 Task: Search one way flight ticket for 1 adult, 5 children, 2 infants in seat and 1 infant on lap in first from Fort Smith: Fort Smith Regional Airport to Riverton: Central Wyoming Regional Airport (was Riverton Regional) on 5-4-2023. Choice of flights is JetBlue. Number of bags: 2 carry on bags and 6 checked bags. Price is upto 106000. Outbound departure time preference is 6:45.
Action: Mouse moved to (285, 243)
Screenshot: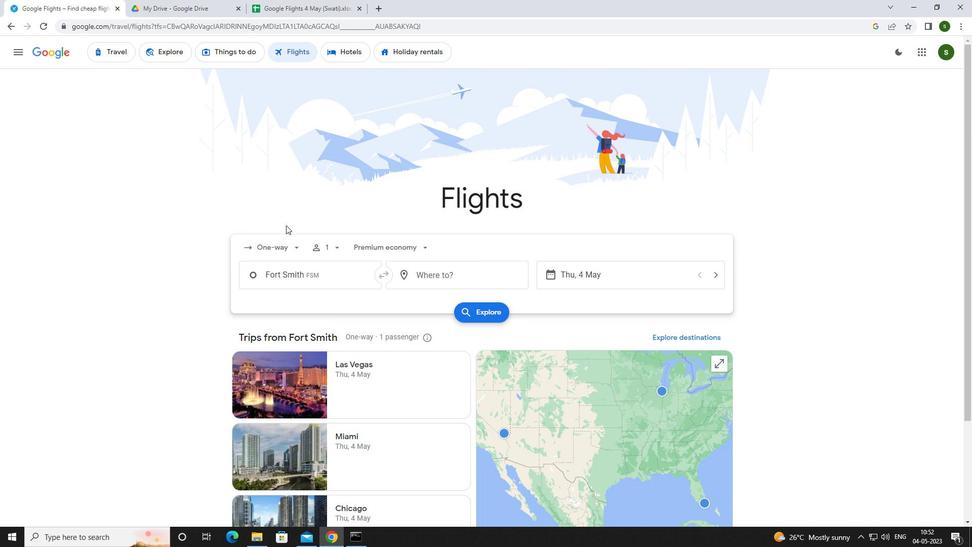 
Action: Mouse pressed left at (285, 243)
Screenshot: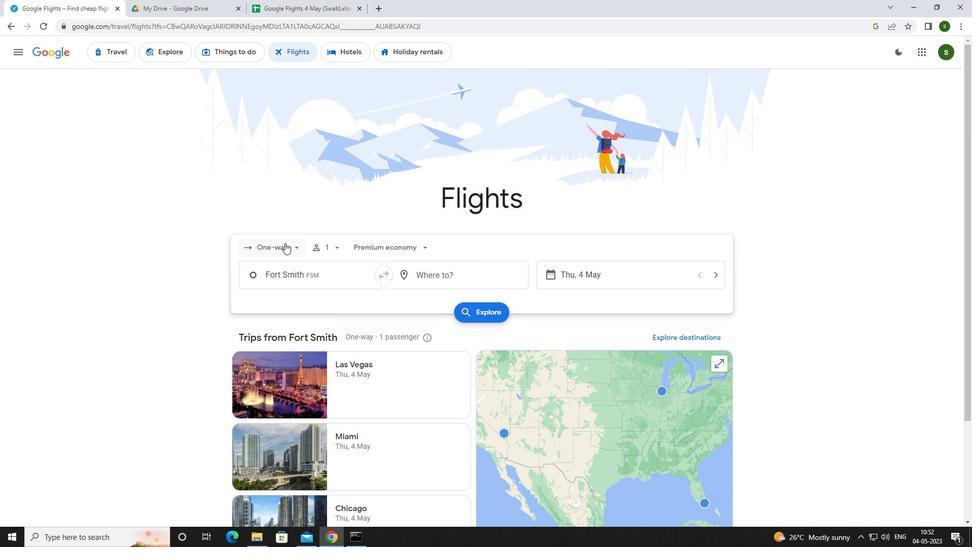 
Action: Mouse moved to (294, 298)
Screenshot: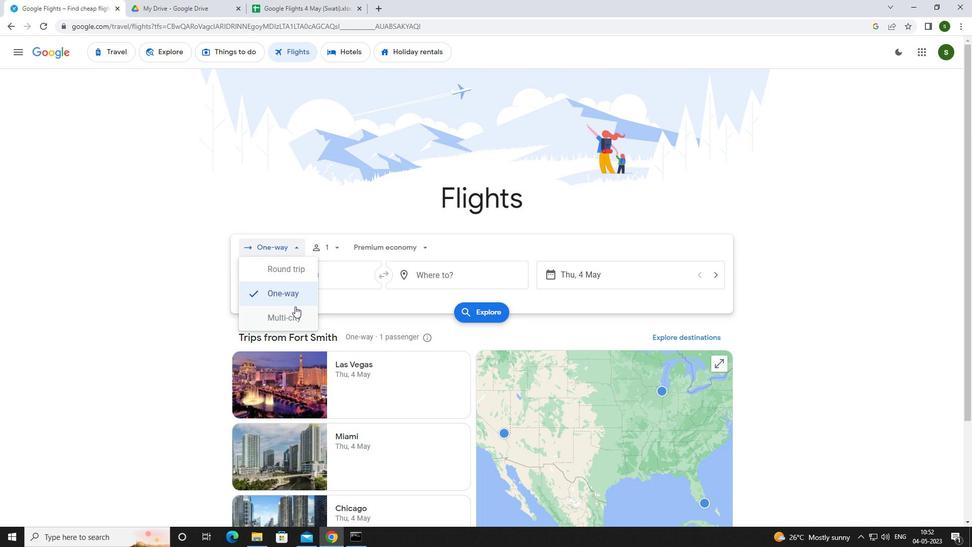 
Action: Mouse pressed left at (294, 298)
Screenshot: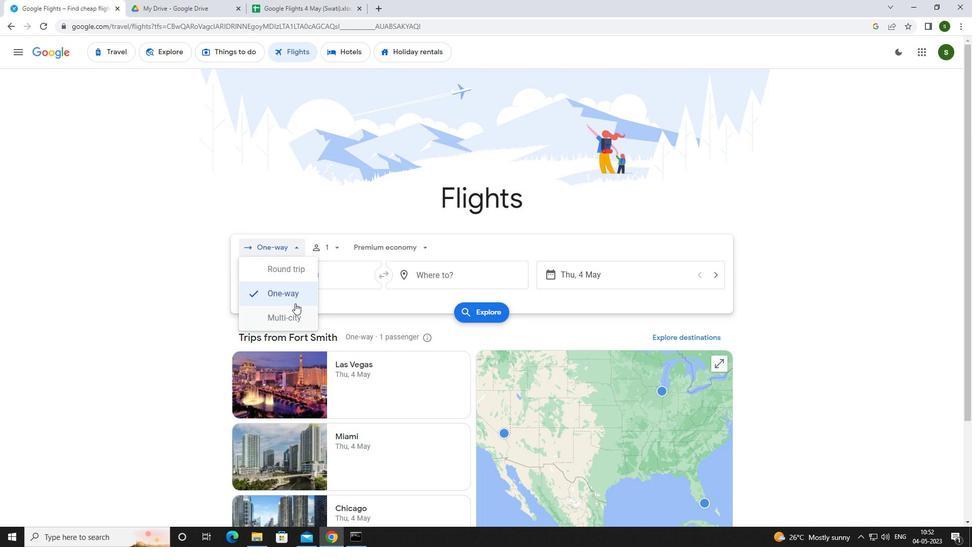
Action: Mouse moved to (335, 242)
Screenshot: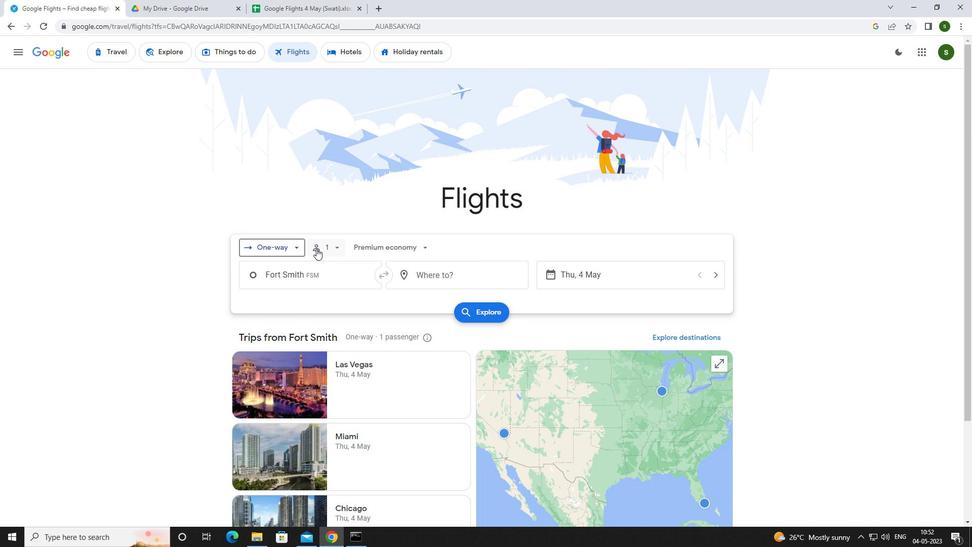 
Action: Mouse pressed left at (335, 242)
Screenshot: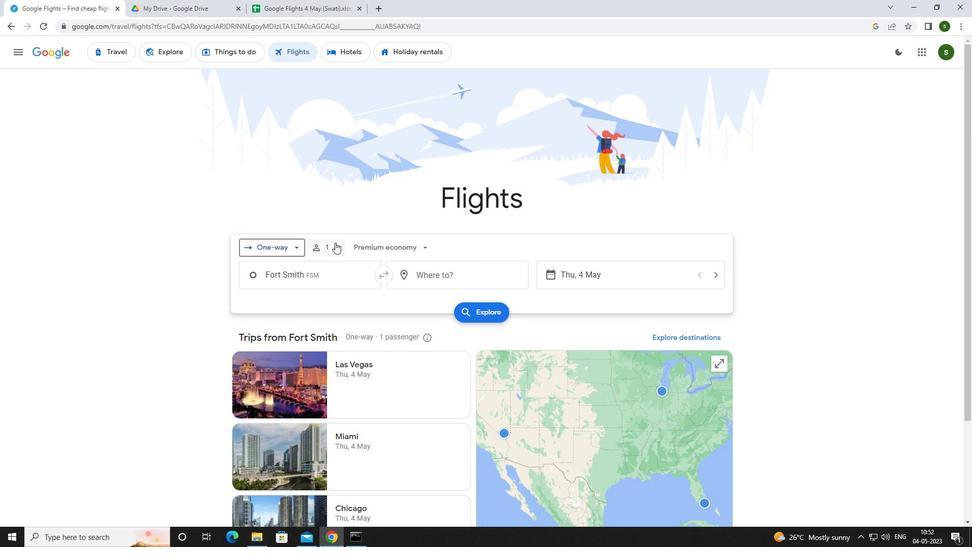 
Action: Mouse moved to (412, 302)
Screenshot: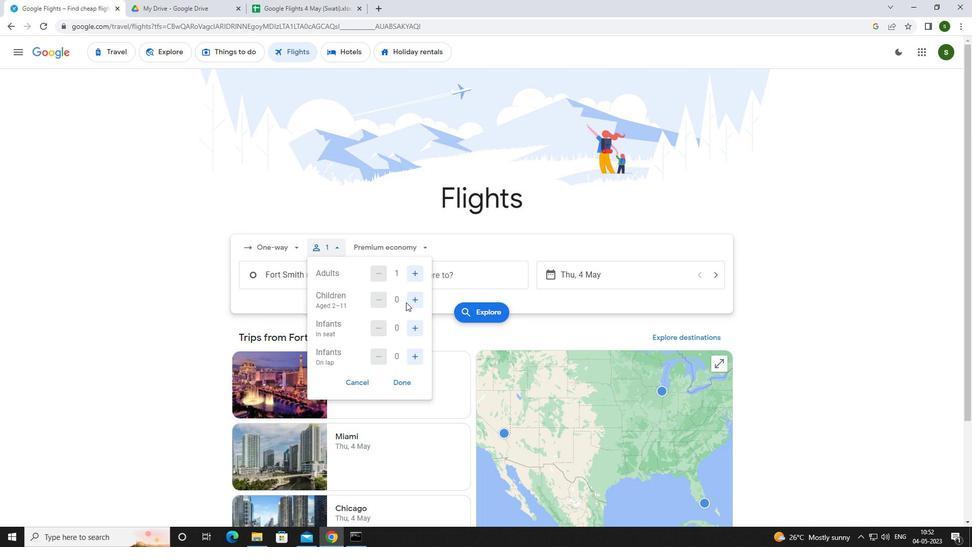 
Action: Mouse pressed left at (412, 302)
Screenshot: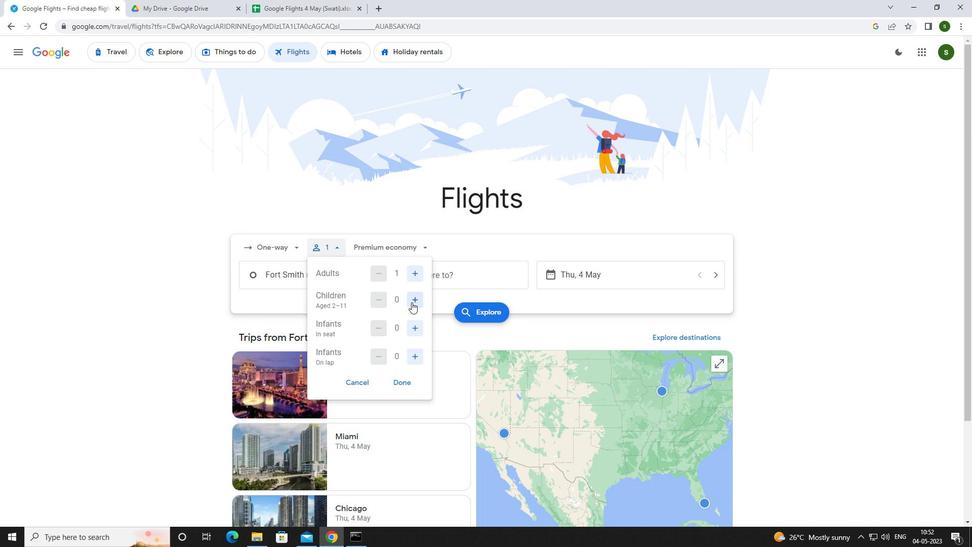
Action: Mouse pressed left at (412, 302)
Screenshot: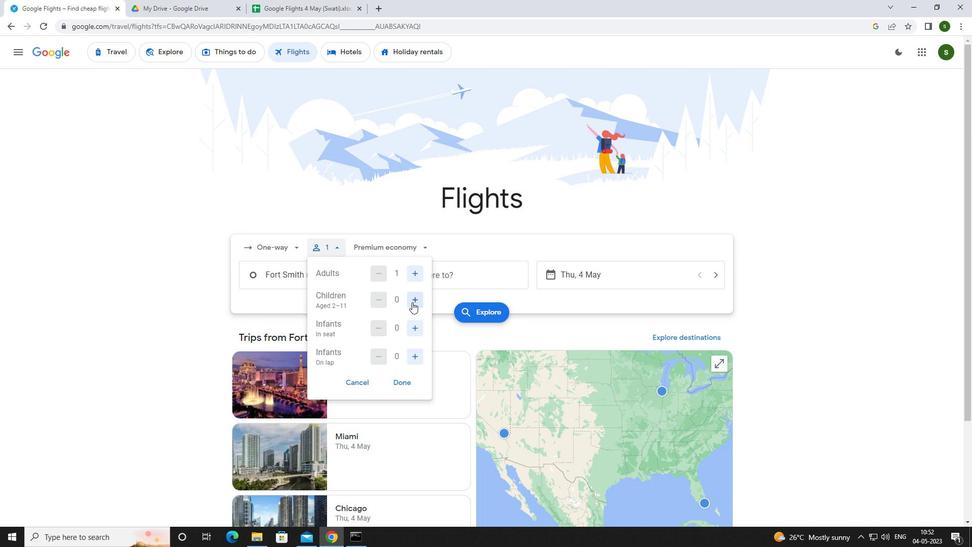 
Action: Mouse pressed left at (412, 302)
Screenshot: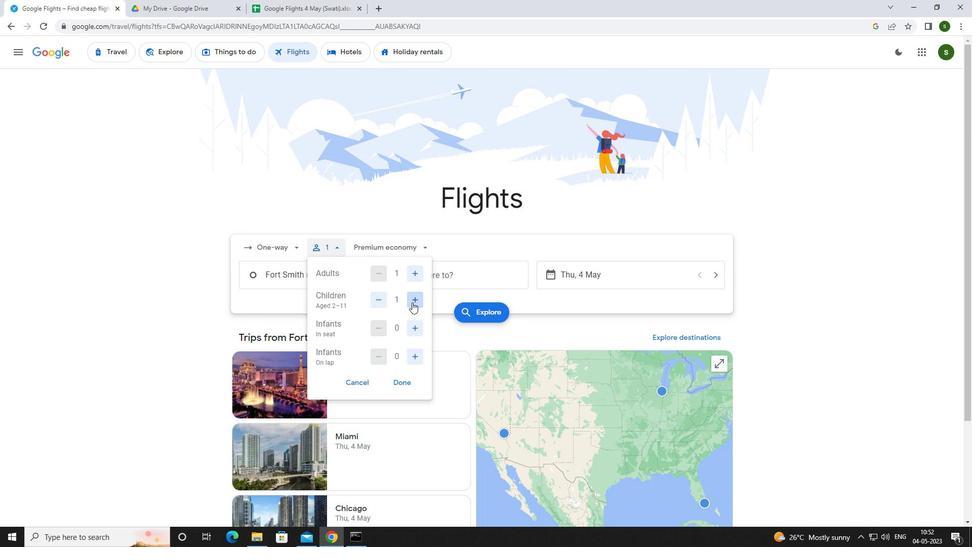 
Action: Mouse pressed left at (412, 302)
Screenshot: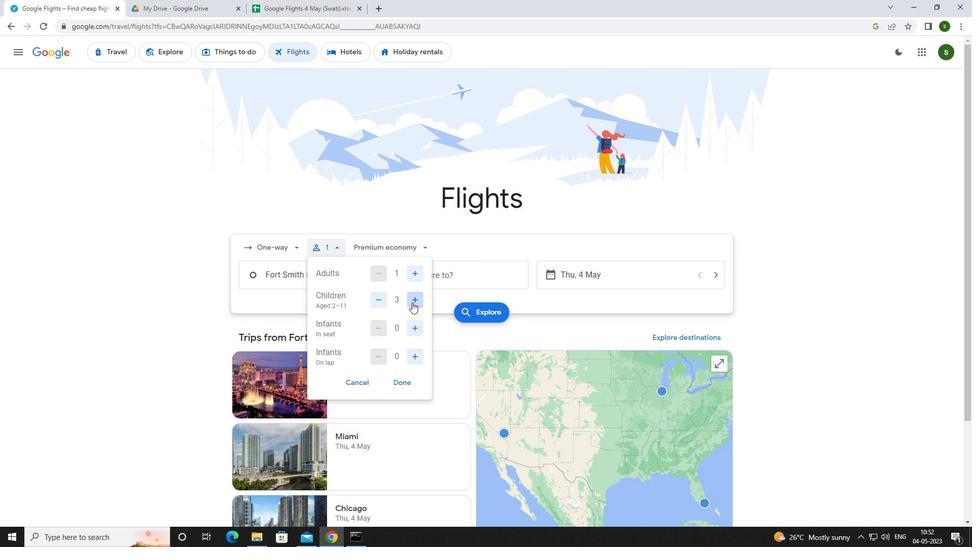 
Action: Mouse pressed left at (412, 302)
Screenshot: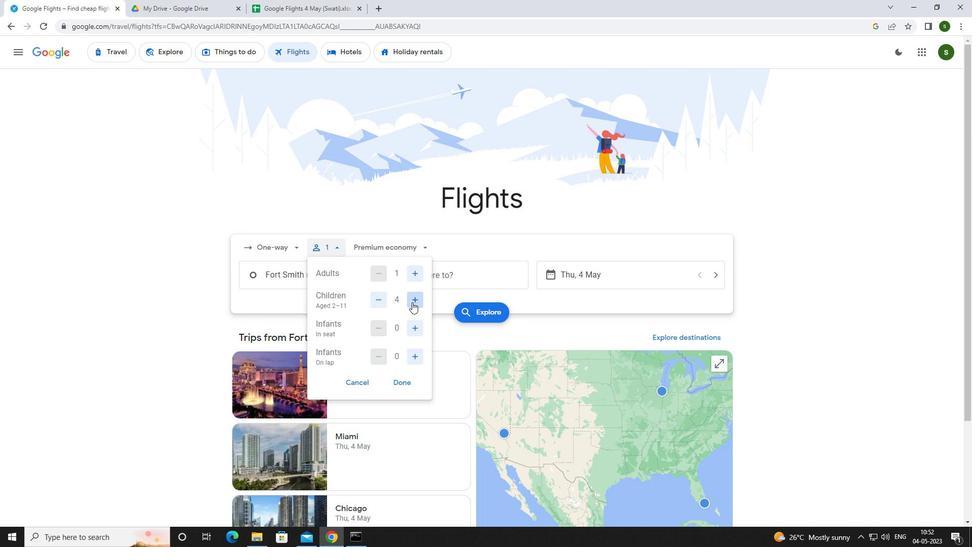 
Action: Mouse moved to (416, 327)
Screenshot: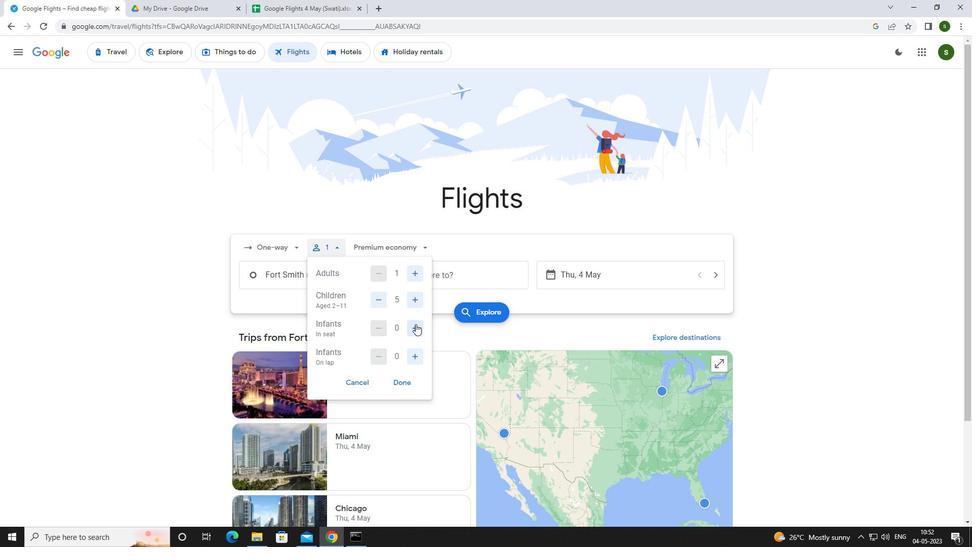 
Action: Mouse pressed left at (416, 327)
Screenshot: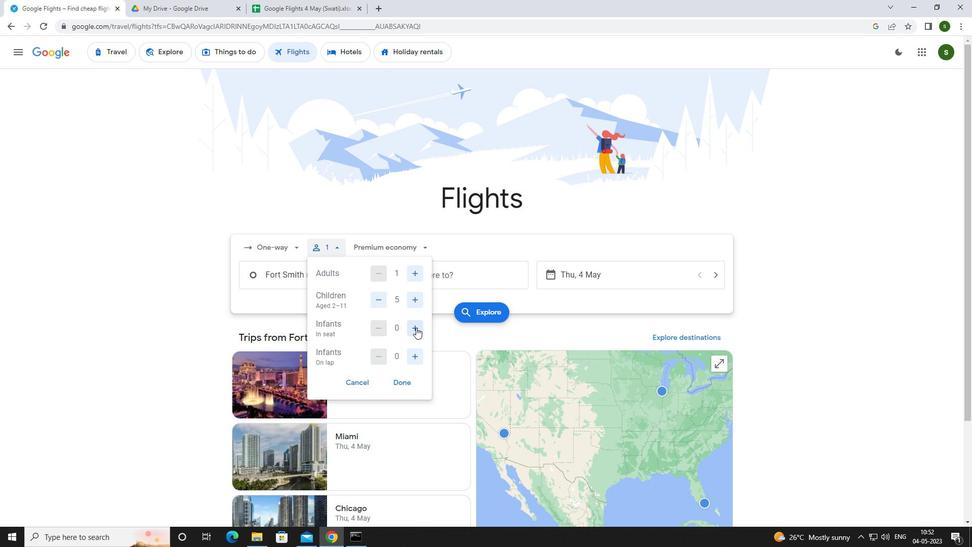 
Action: Mouse moved to (415, 353)
Screenshot: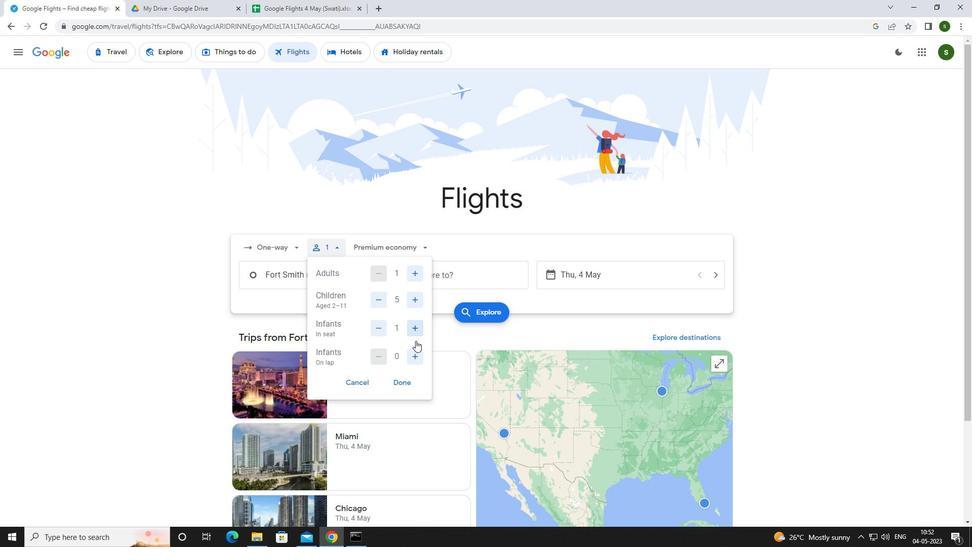
Action: Mouse pressed left at (415, 353)
Screenshot: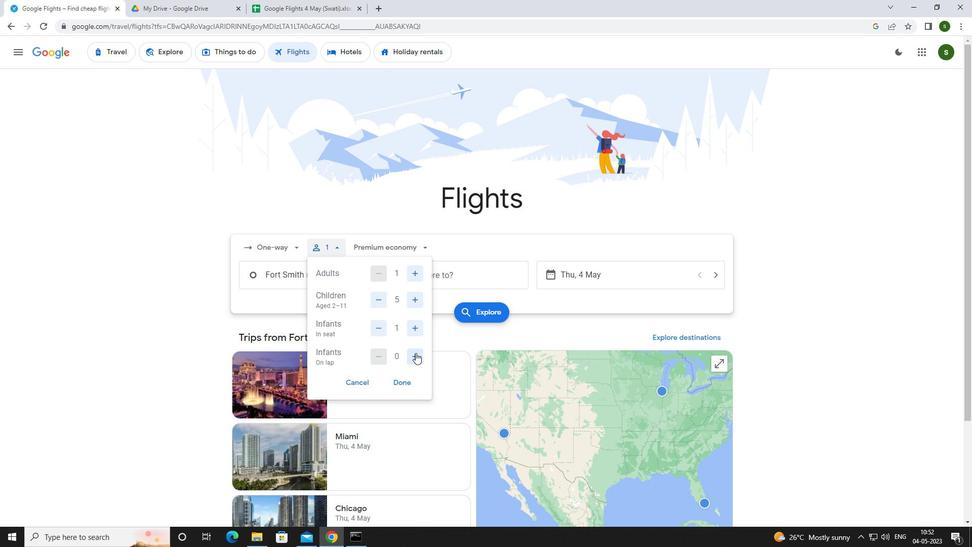 
Action: Mouse moved to (403, 246)
Screenshot: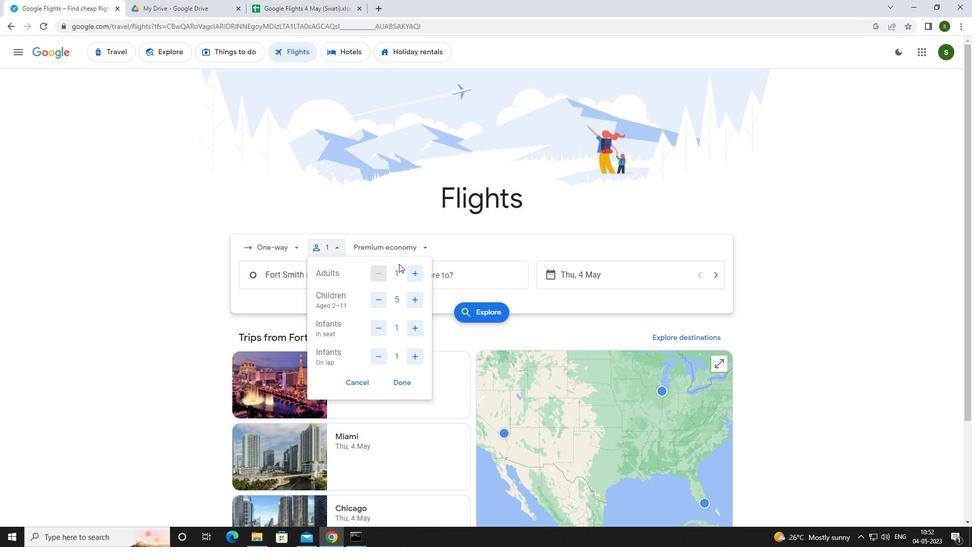 
Action: Mouse pressed left at (403, 246)
Screenshot: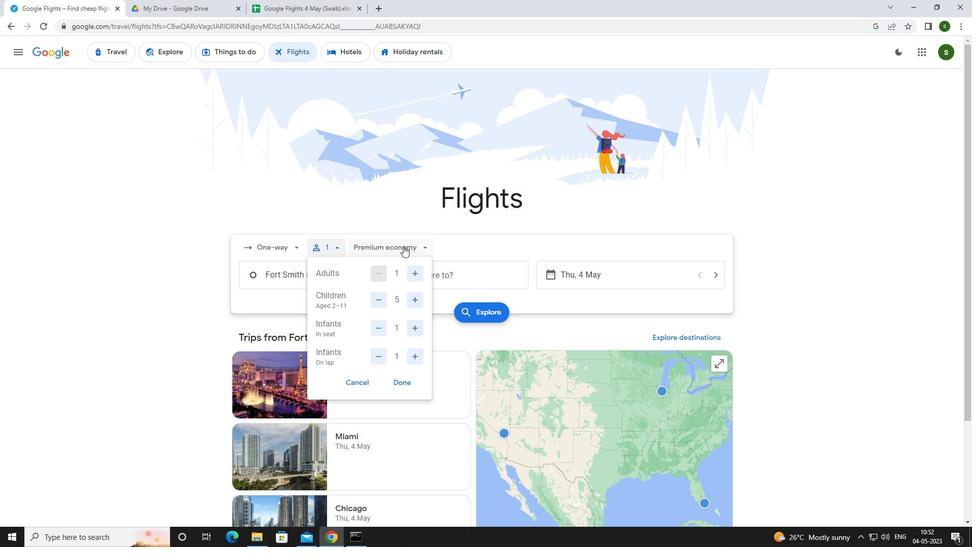 
Action: Mouse moved to (401, 340)
Screenshot: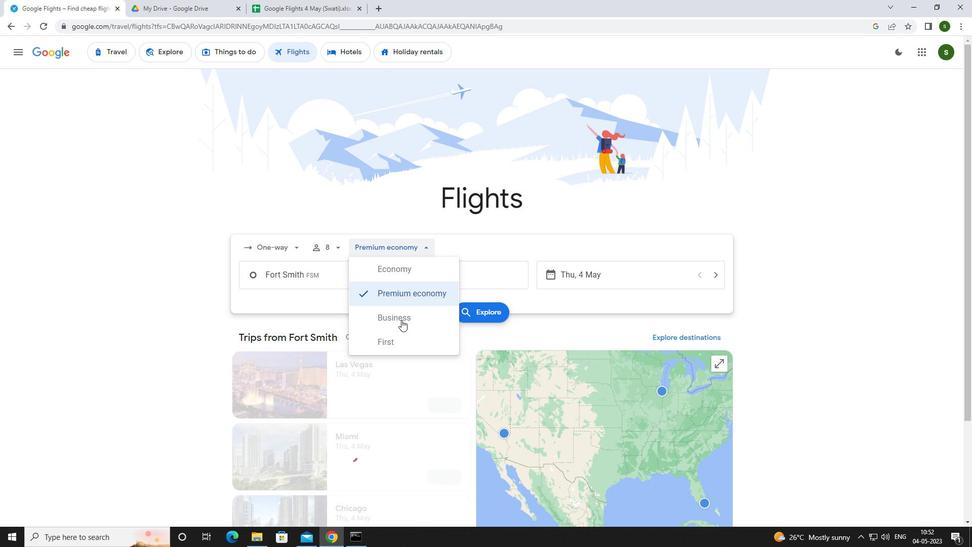 
Action: Mouse pressed left at (401, 340)
Screenshot: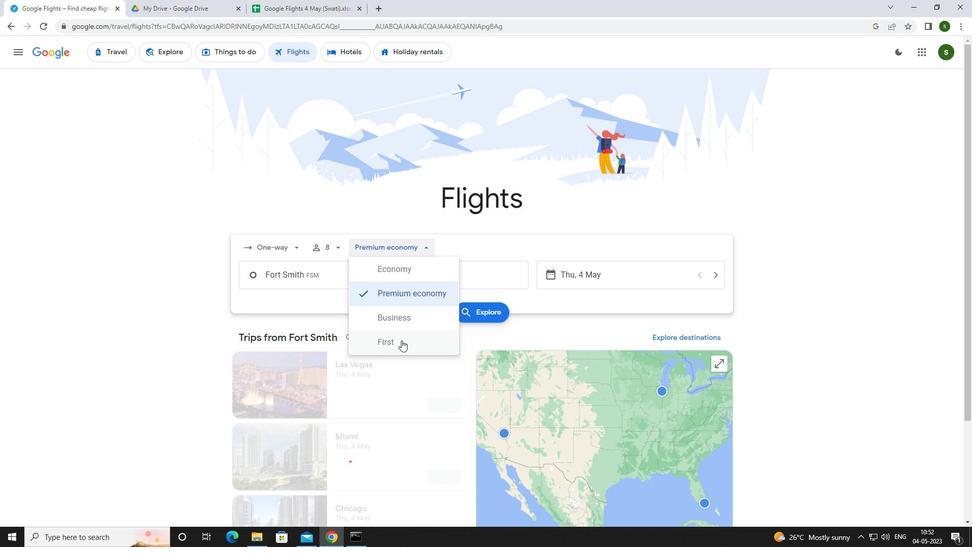 
Action: Mouse moved to (352, 280)
Screenshot: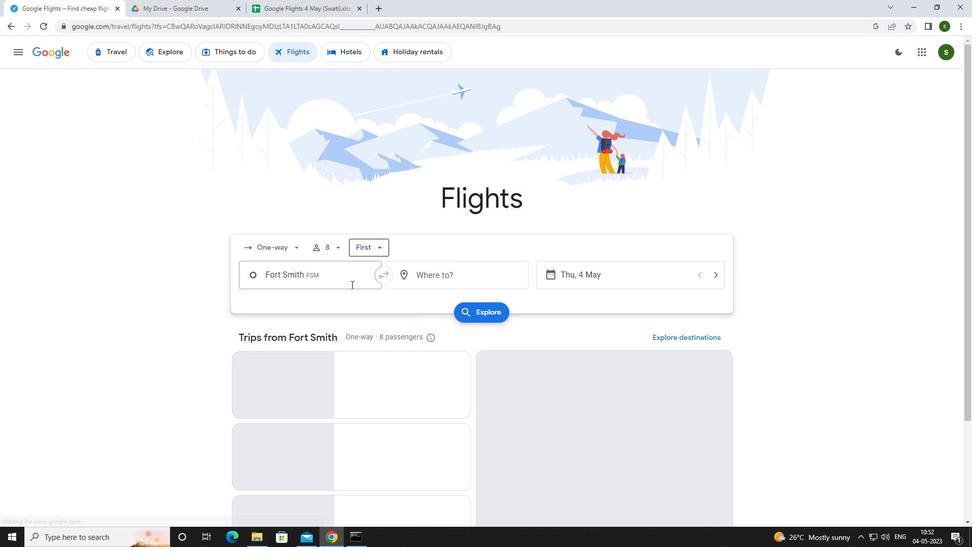 
Action: Mouse pressed left at (352, 280)
Screenshot: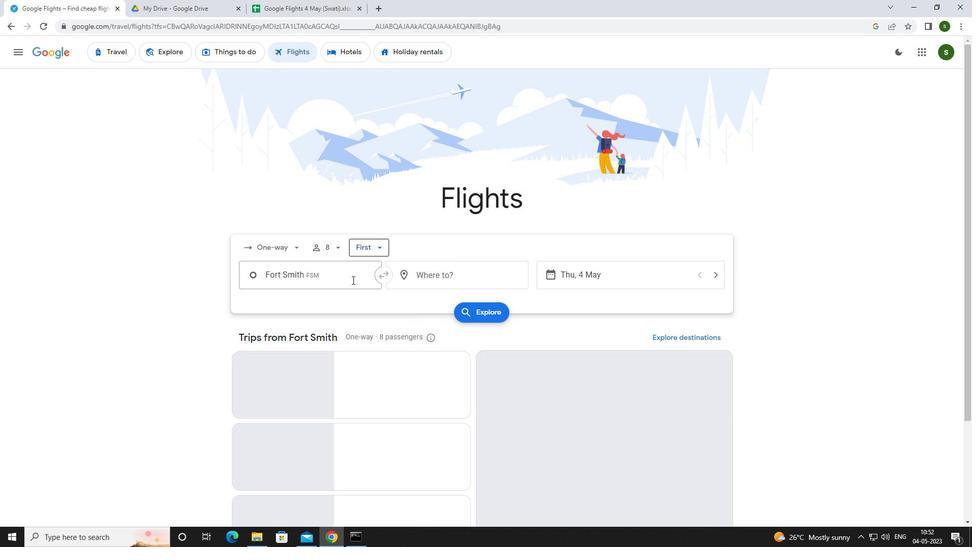 
Action: Mouse moved to (352, 277)
Screenshot: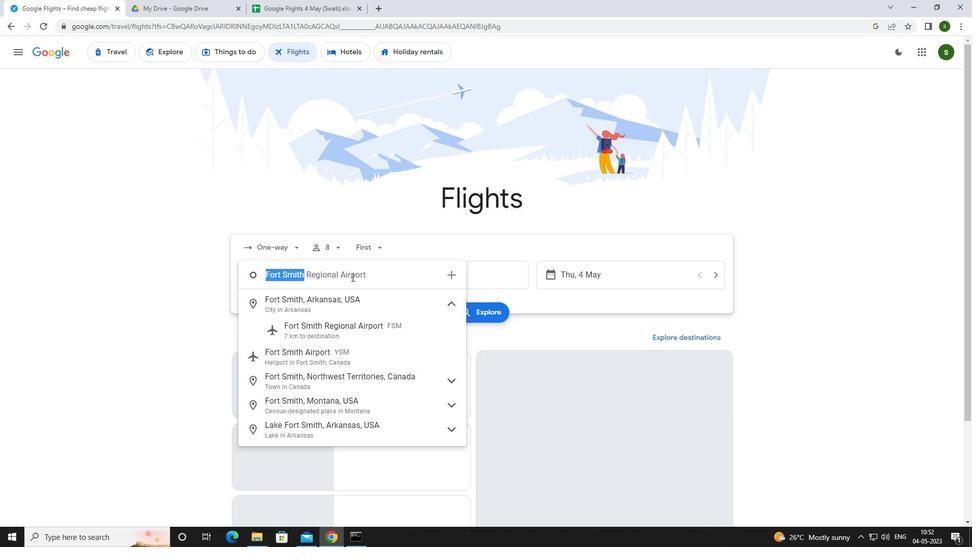 
Action: Key pressed <Key.caps_lock>f<Key.caps_lock>ort<Key.space><Key.caps_lock>s<Key.caps_lock>m
Screenshot: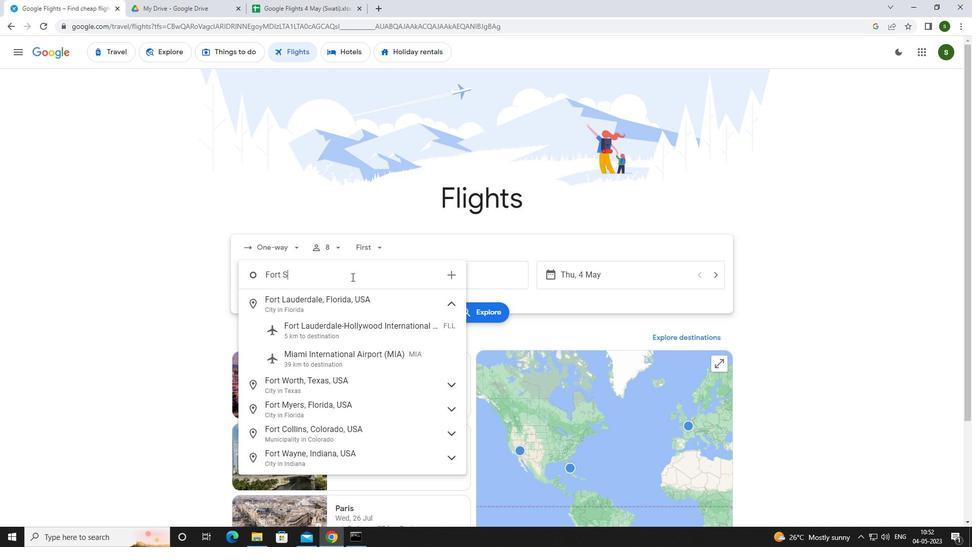 
Action: Mouse moved to (352, 326)
Screenshot: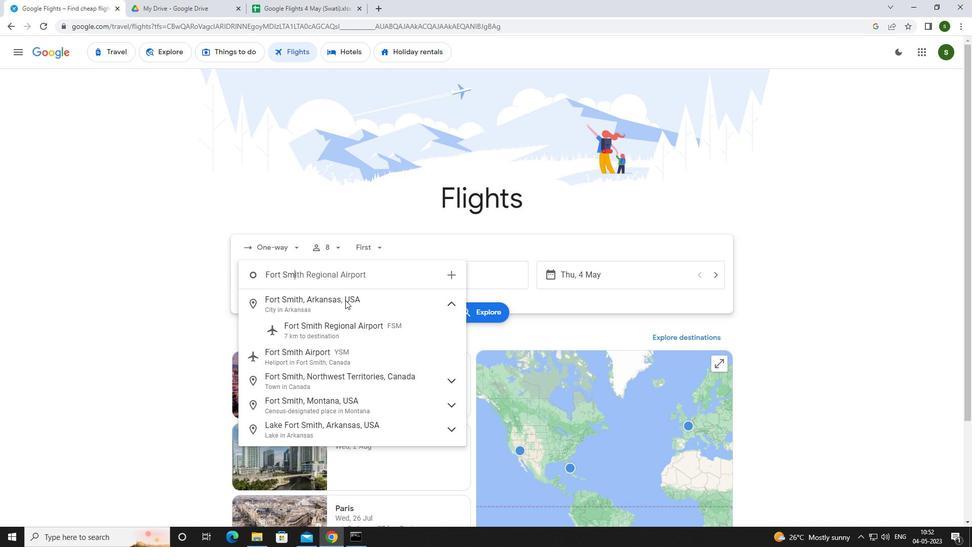 
Action: Mouse pressed left at (352, 326)
Screenshot: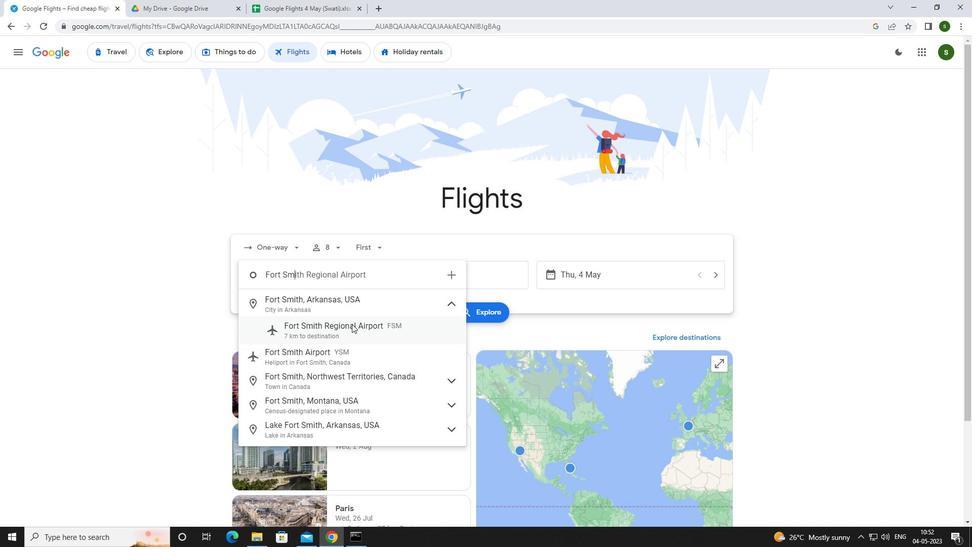 
Action: Mouse moved to (465, 279)
Screenshot: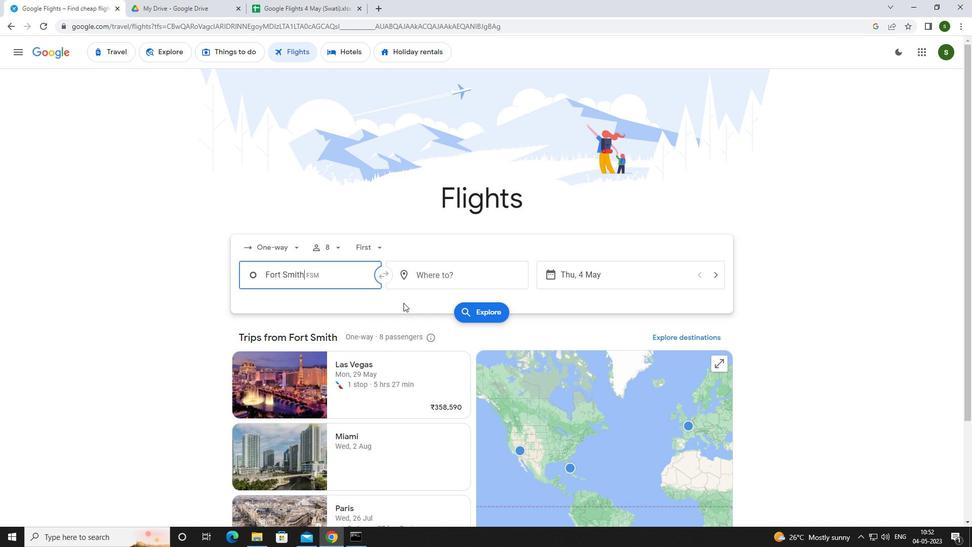
Action: Mouse pressed left at (465, 279)
Screenshot: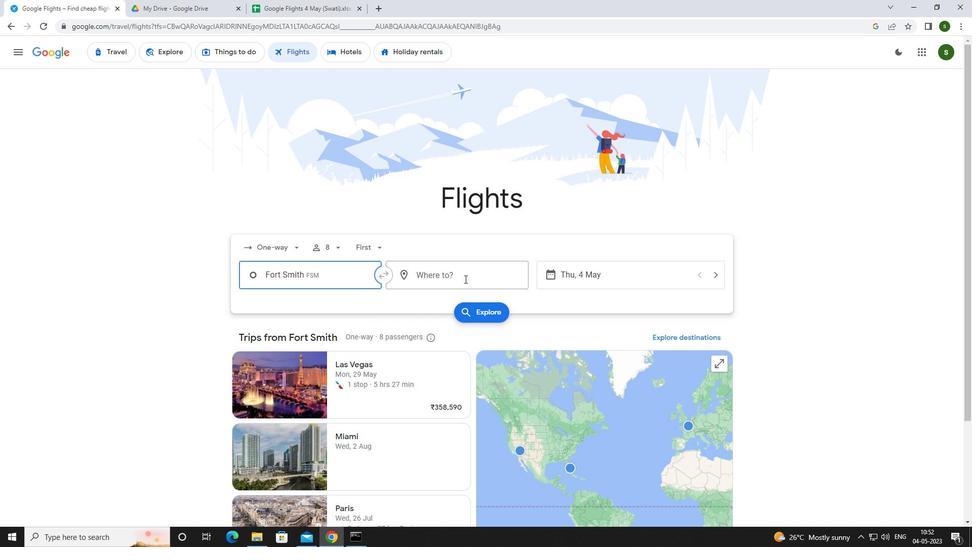 
Action: Mouse moved to (442, 286)
Screenshot: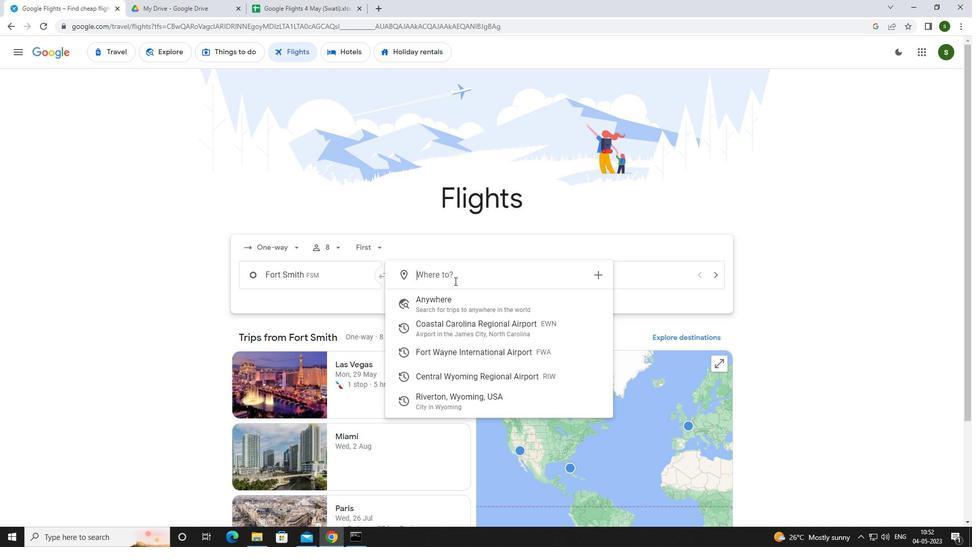 
Action: Key pressed <Key.caps_lock>r<Key.caps_lock>iverto
Screenshot: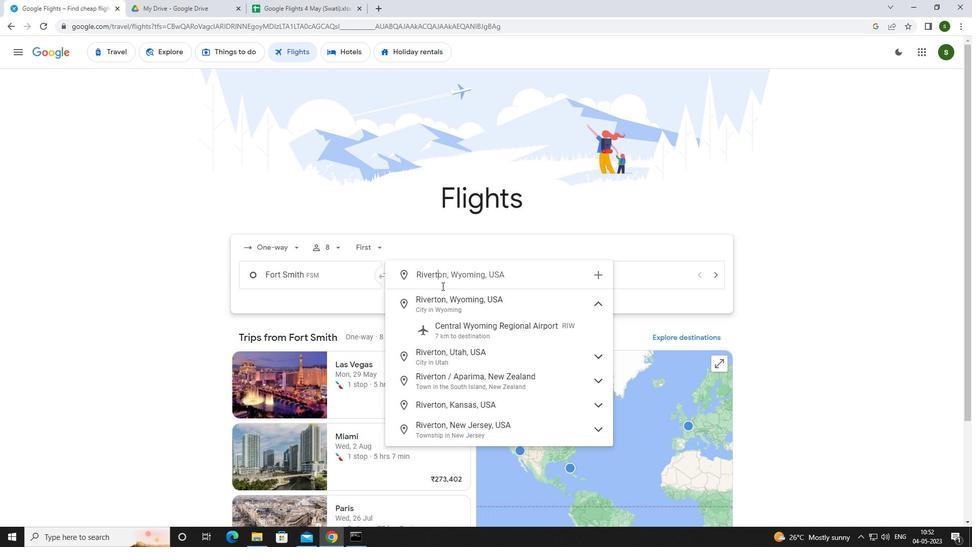 
Action: Mouse moved to (456, 332)
Screenshot: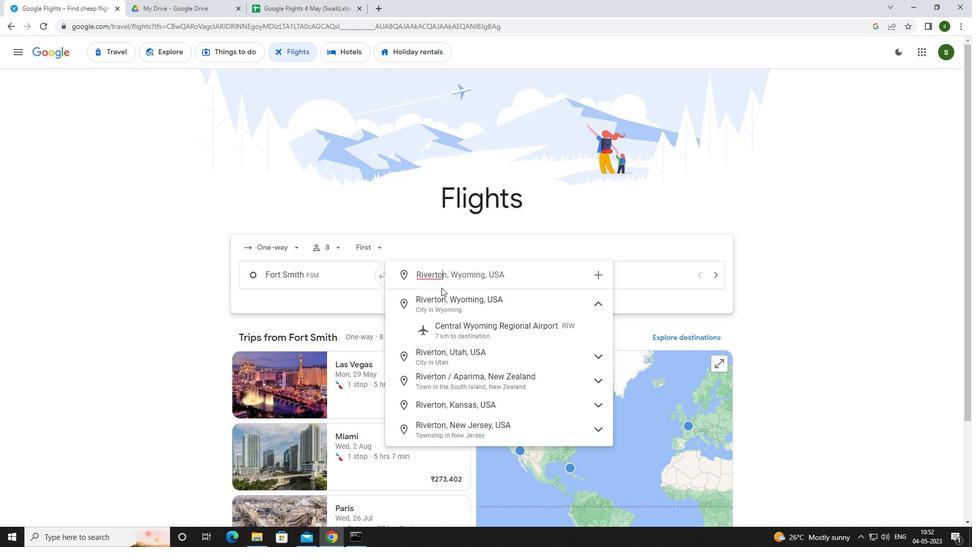 
Action: Mouse pressed left at (456, 332)
Screenshot: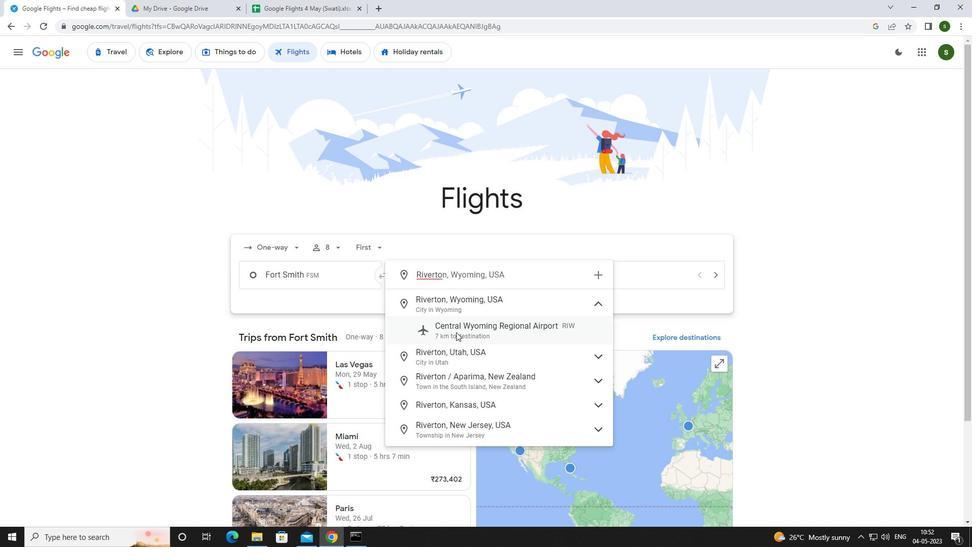 
Action: Mouse moved to (612, 282)
Screenshot: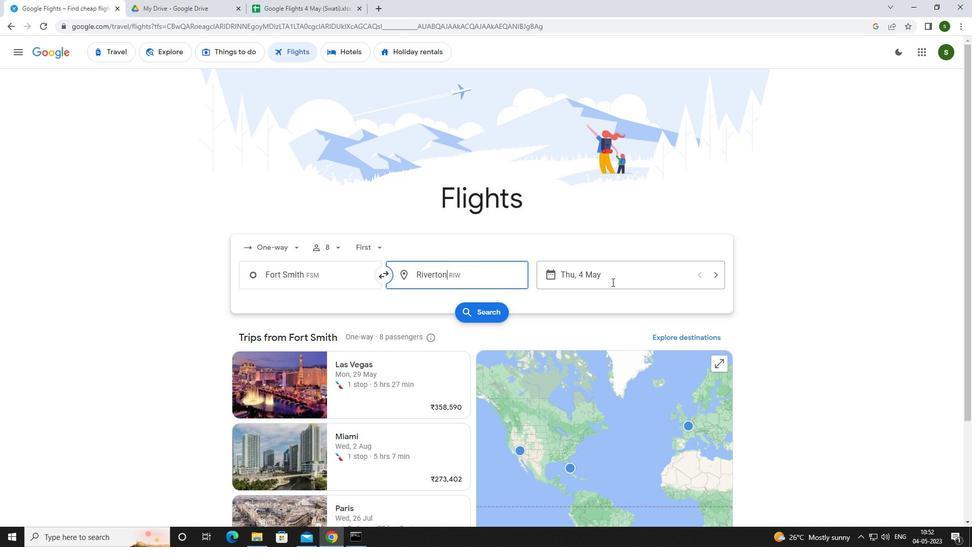 
Action: Mouse pressed left at (612, 282)
Screenshot: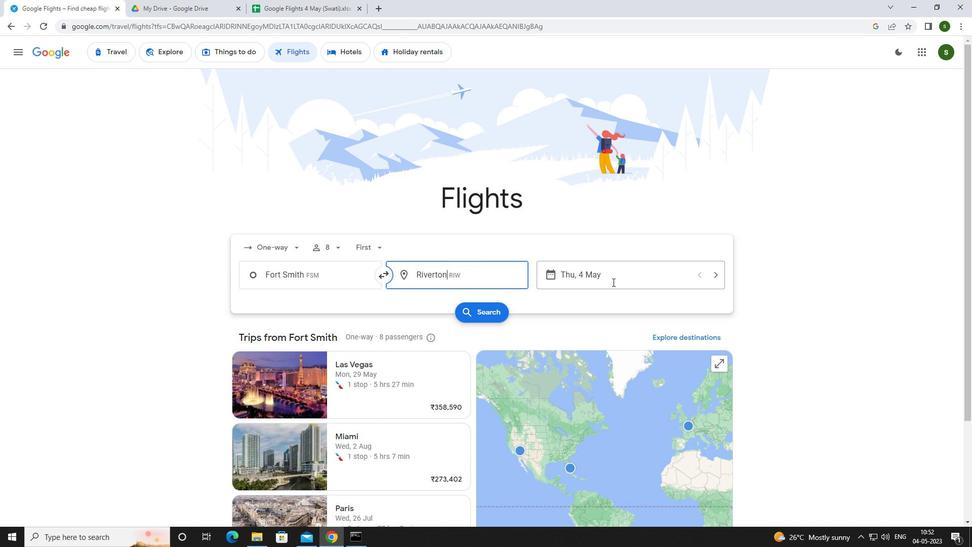 
Action: Mouse moved to (461, 340)
Screenshot: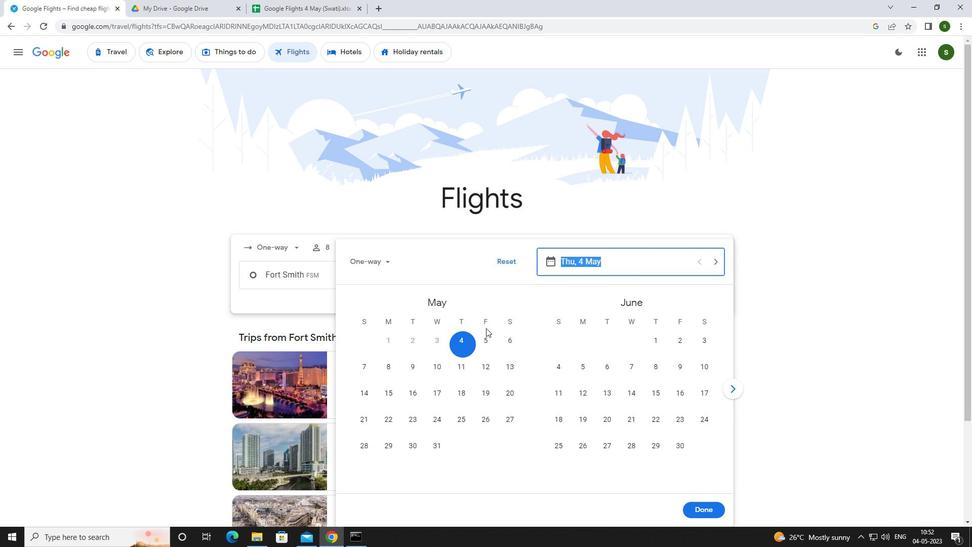 
Action: Mouse pressed left at (461, 340)
Screenshot: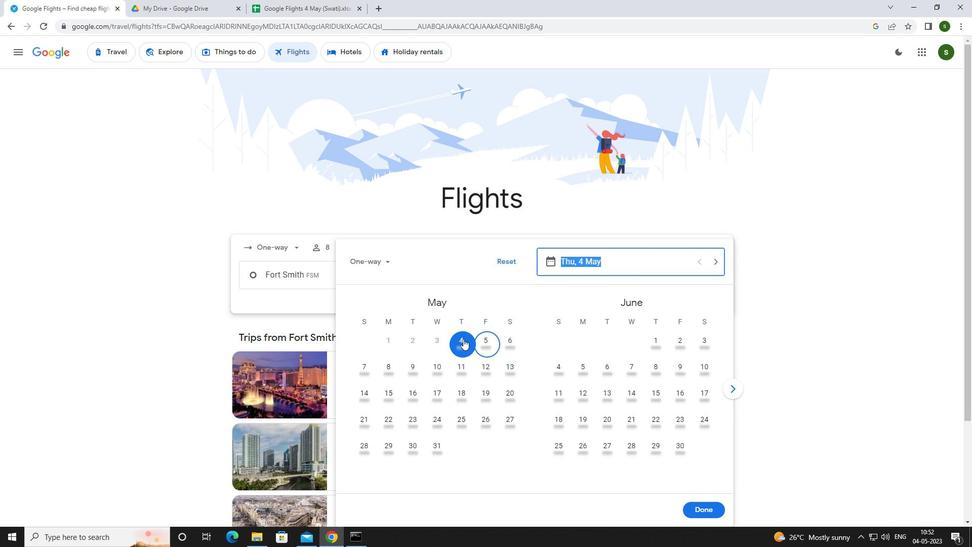 
Action: Mouse moved to (688, 501)
Screenshot: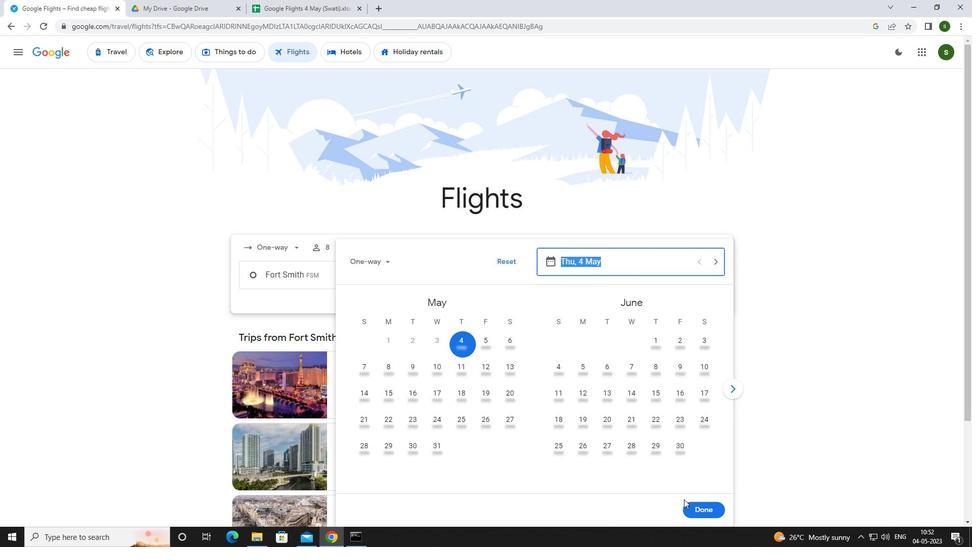 
Action: Mouse pressed left at (688, 501)
Screenshot: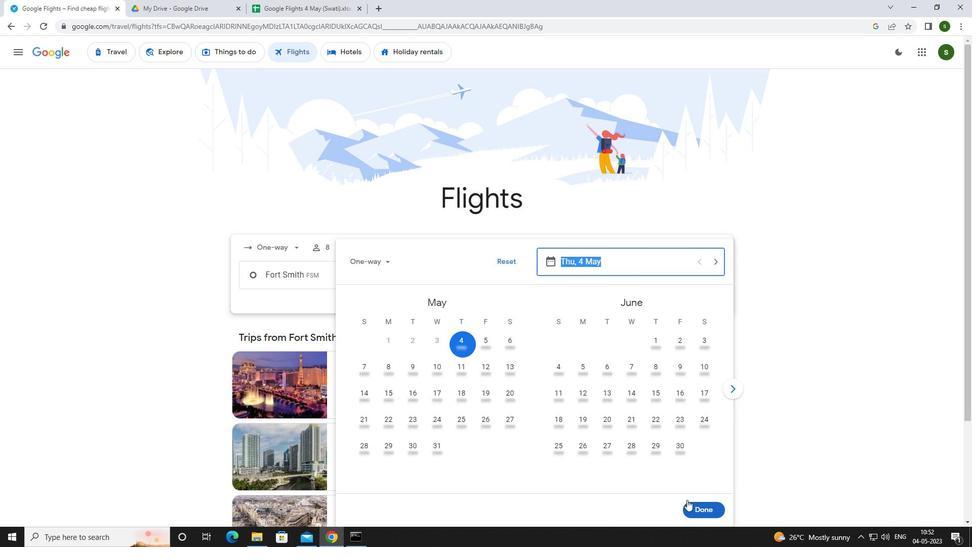 
Action: Mouse moved to (480, 309)
Screenshot: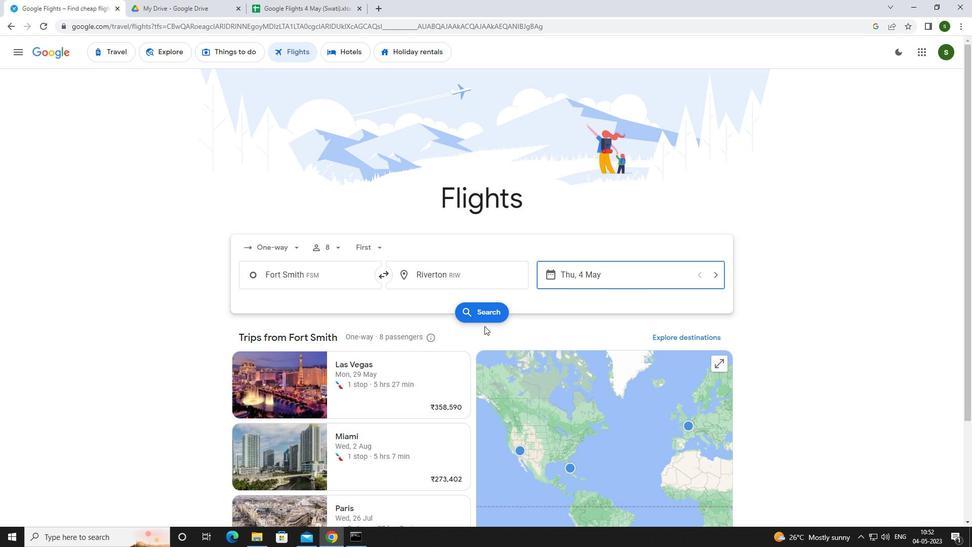 
Action: Mouse pressed left at (480, 309)
Screenshot: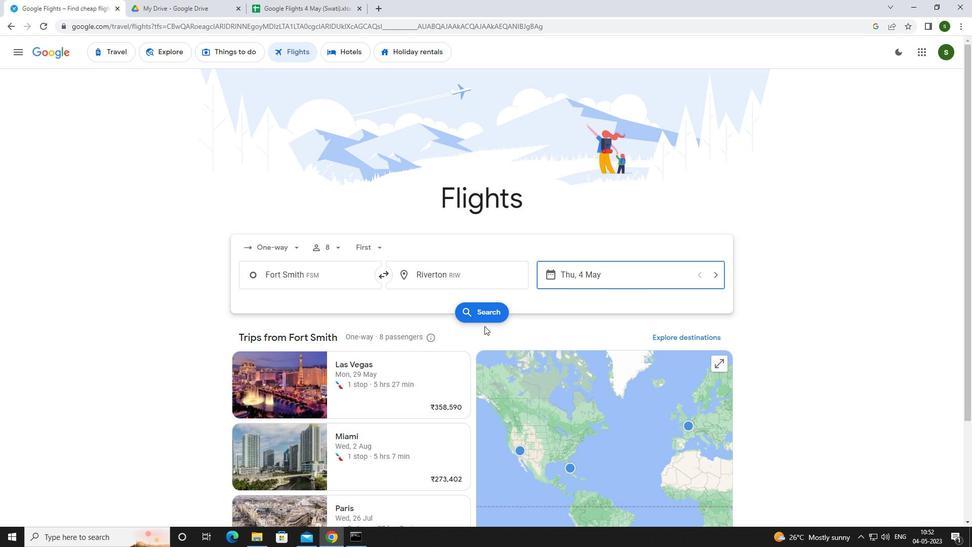 
Action: Mouse moved to (240, 149)
Screenshot: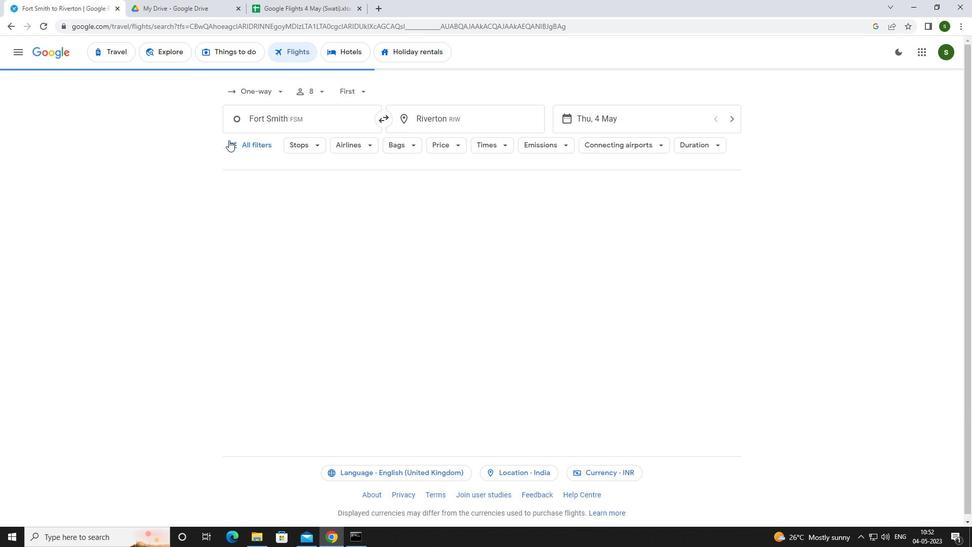 
Action: Mouse pressed left at (240, 149)
Screenshot: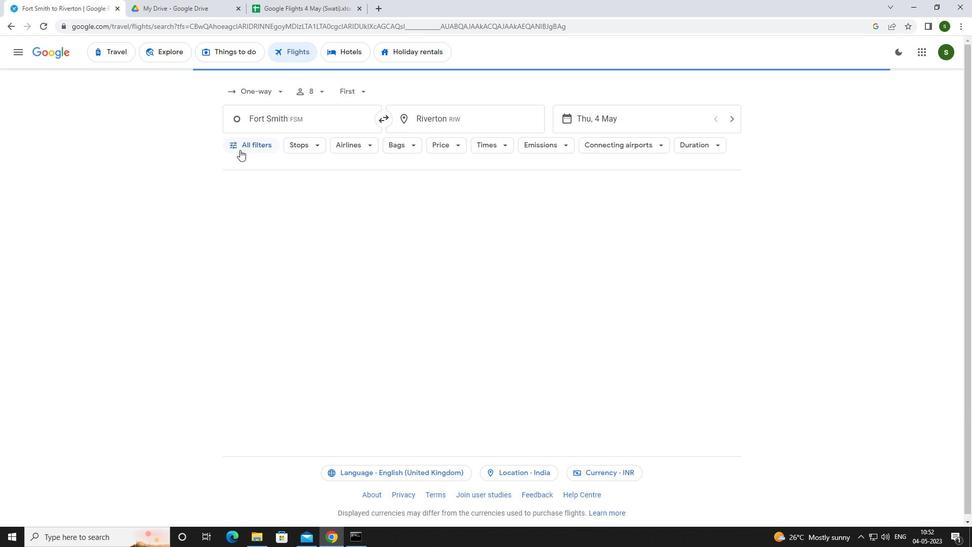 
Action: Mouse moved to (381, 360)
Screenshot: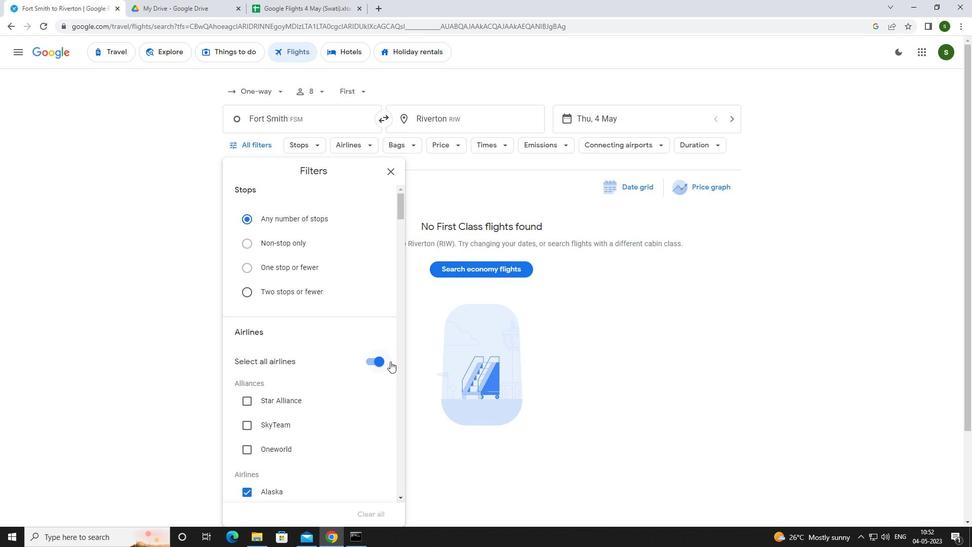 
Action: Mouse pressed left at (381, 360)
Screenshot: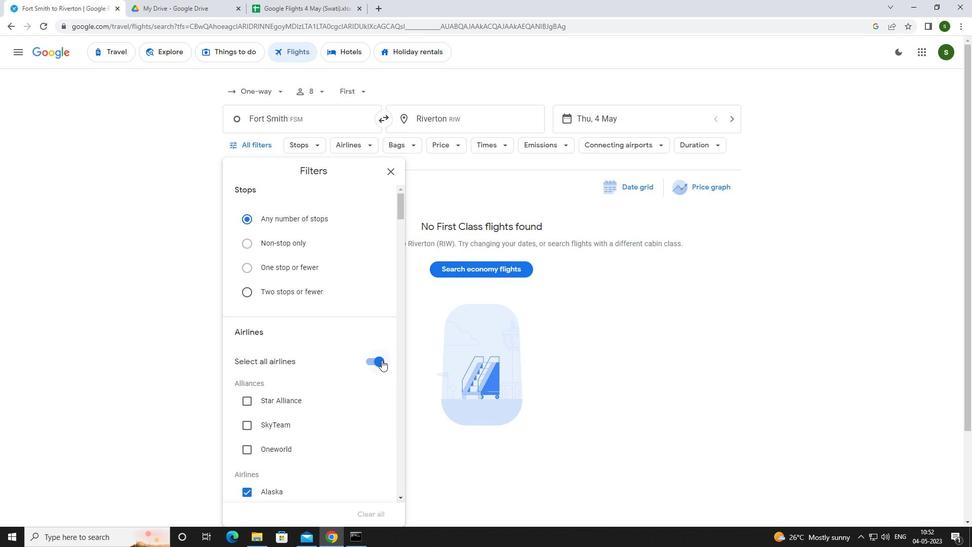 
Action: Mouse moved to (347, 339)
Screenshot: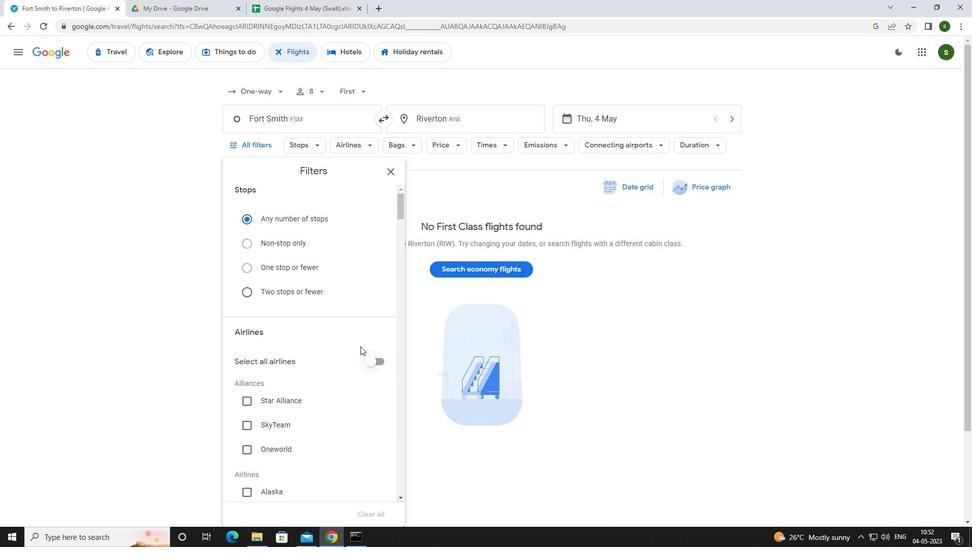 
Action: Mouse scrolled (347, 338) with delta (0, 0)
Screenshot: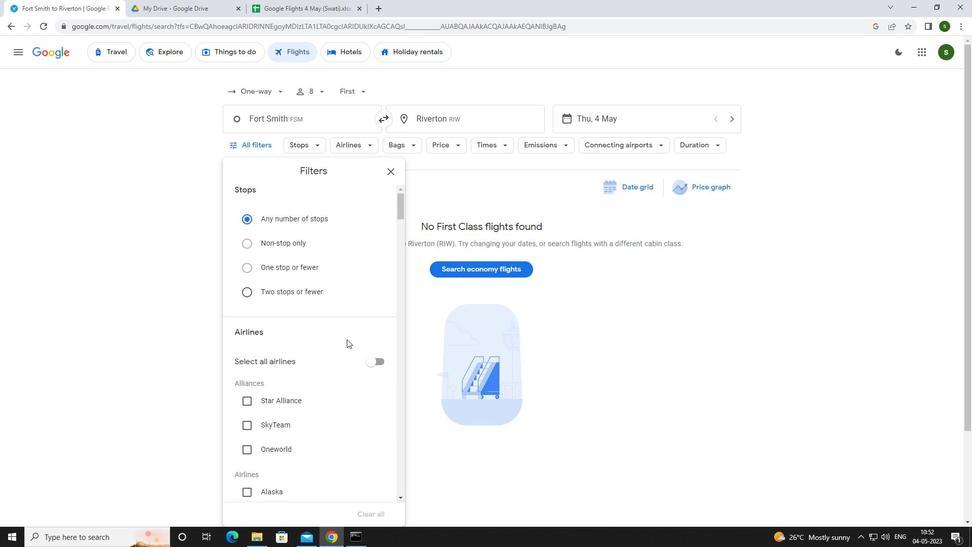 
Action: Mouse scrolled (347, 338) with delta (0, 0)
Screenshot: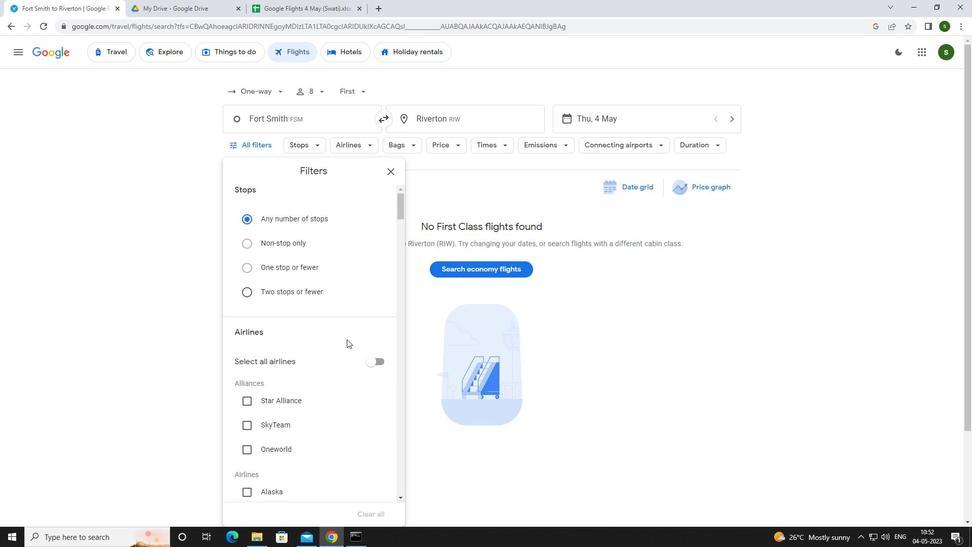 
Action: Mouse scrolled (347, 338) with delta (0, 0)
Screenshot: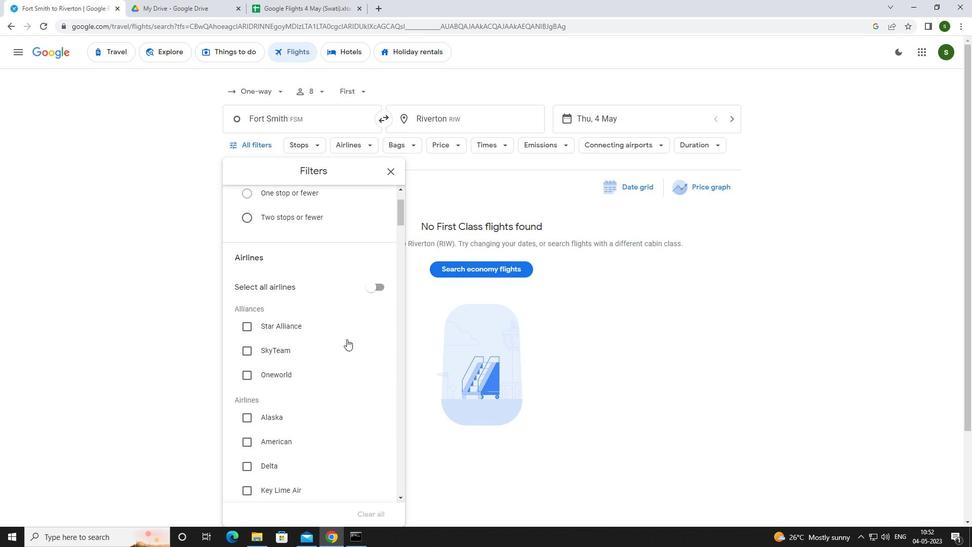 
Action: Mouse scrolled (347, 338) with delta (0, 0)
Screenshot: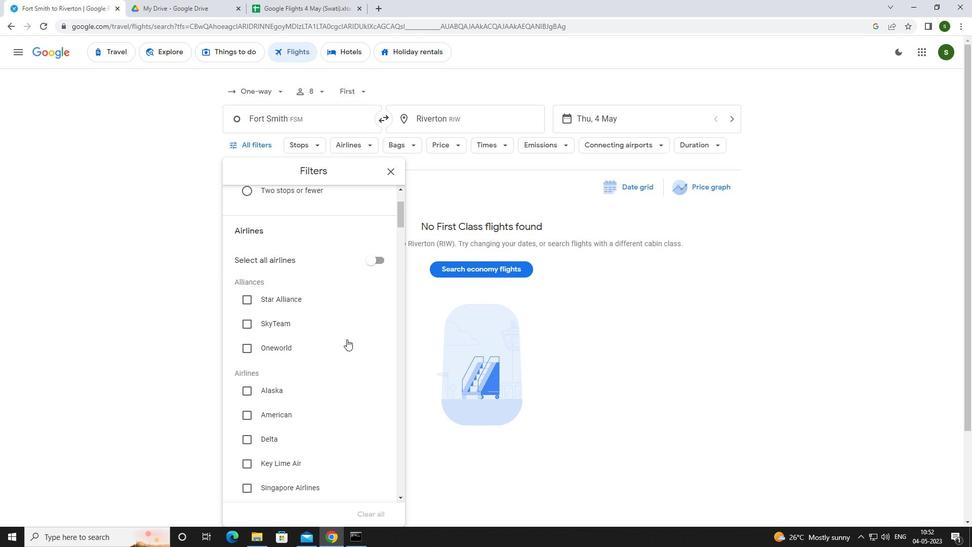 
Action: Mouse scrolled (347, 338) with delta (0, 0)
Screenshot: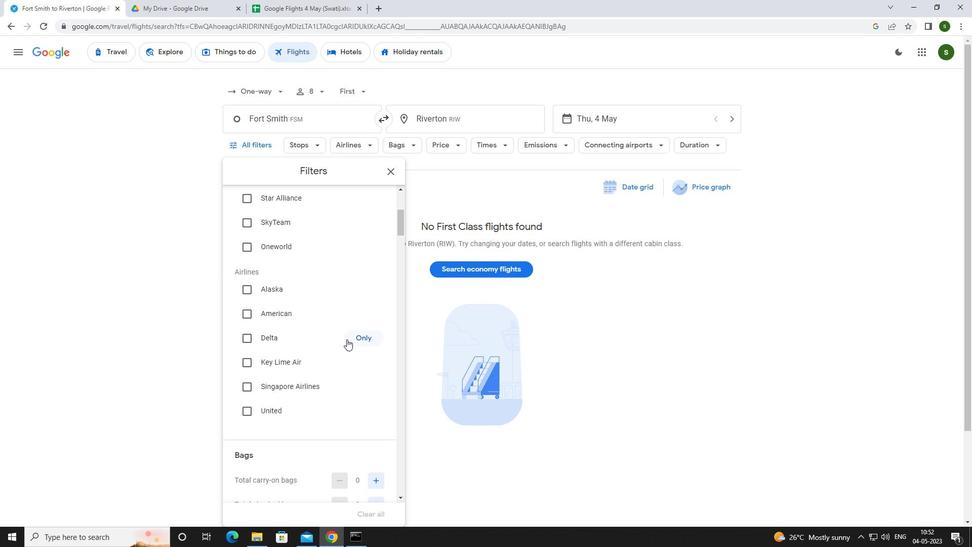 
Action: Mouse scrolled (347, 338) with delta (0, 0)
Screenshot: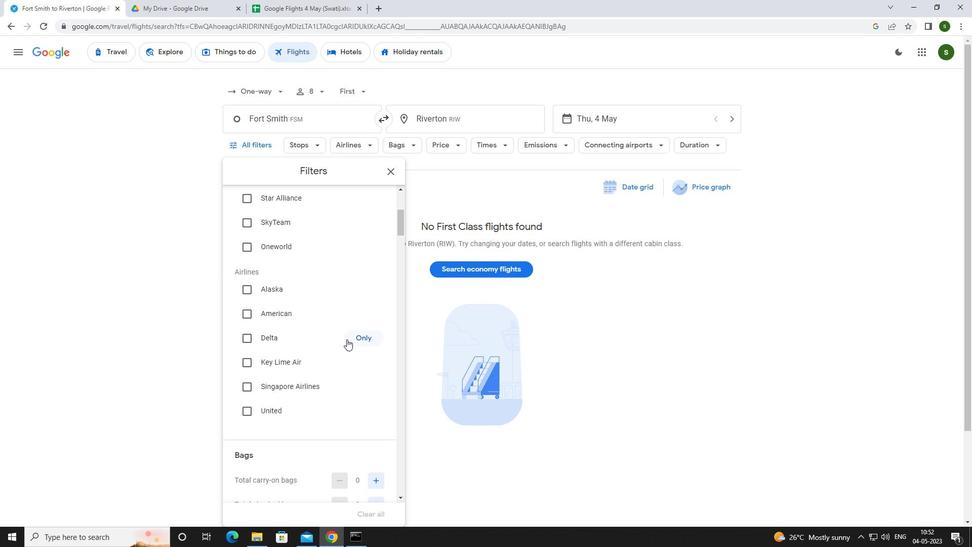 
Action: Mouse scrolled (347, 338) with delta (0, 0)
Screenshot: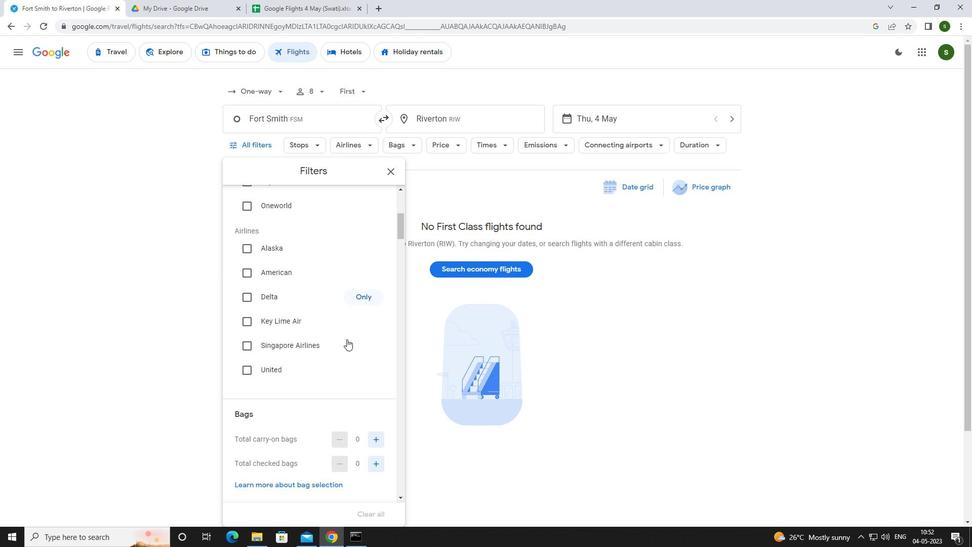 
Action: Mouse moved to (376, 327)
Screenshot: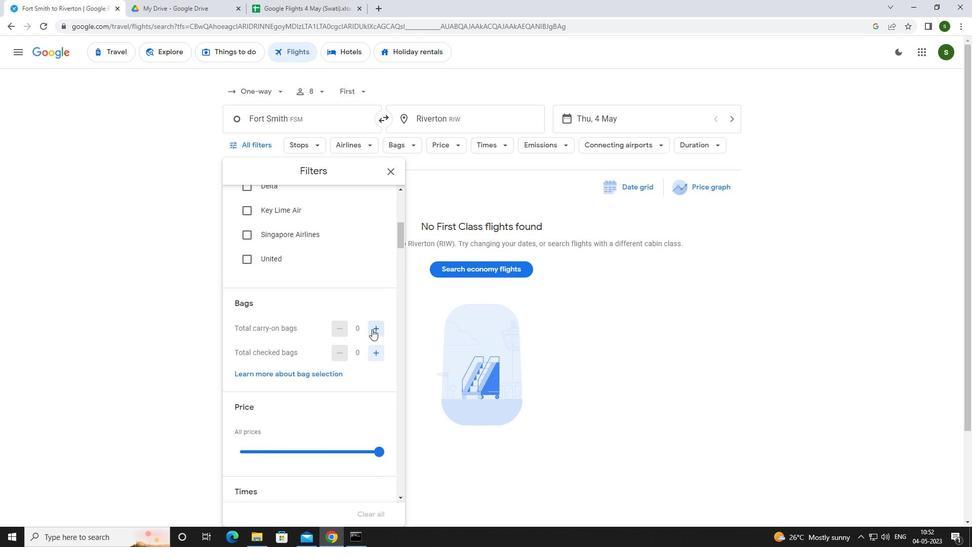 
Action: Mouse pressed left at (376, 327)
Screenshot: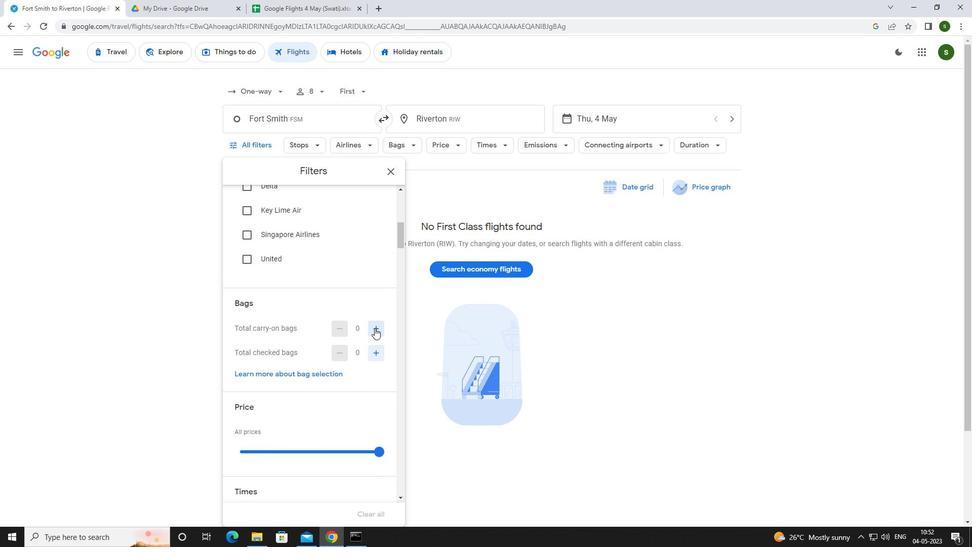 
Action: Mouse pressed left at (376, 327)
Screenshot: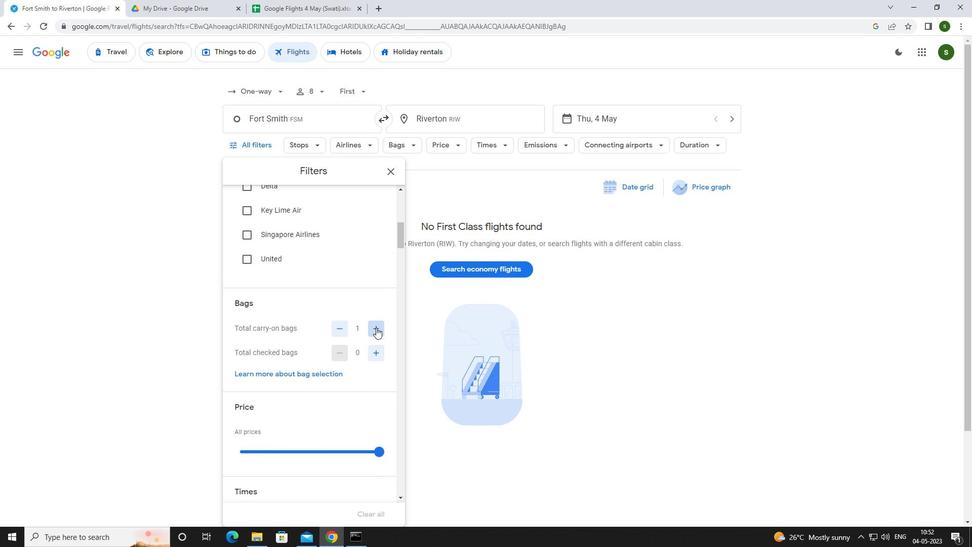 
Action: Mouse moved to (382, 352)
Screenshot: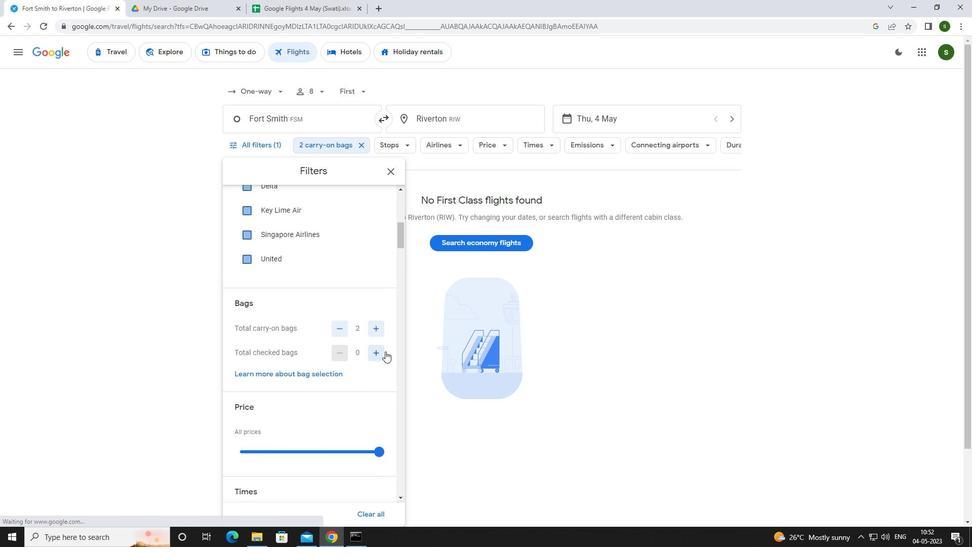 
Action: Mouse pressed left at (382, 352)
Screenshot: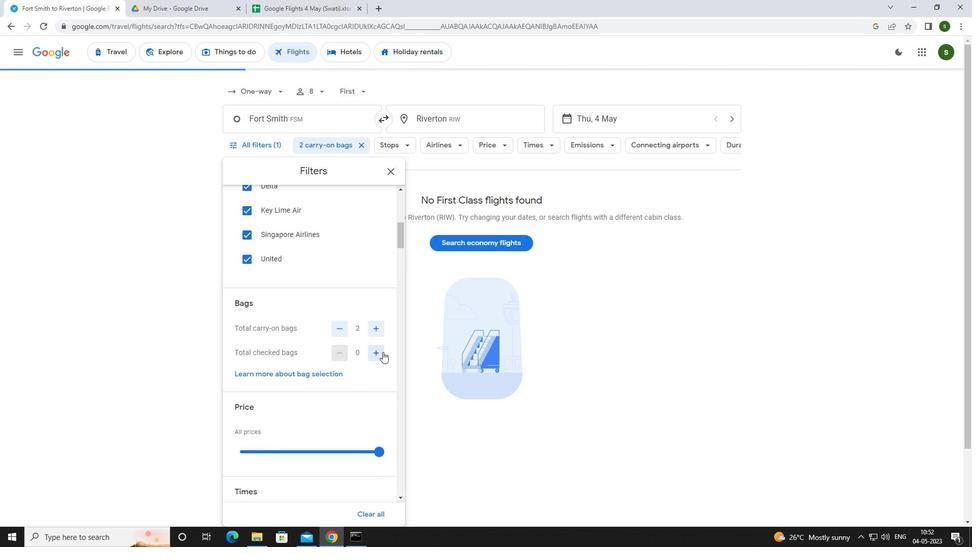 
Action: Mouse pressed left at (382, 352)
Screenshot: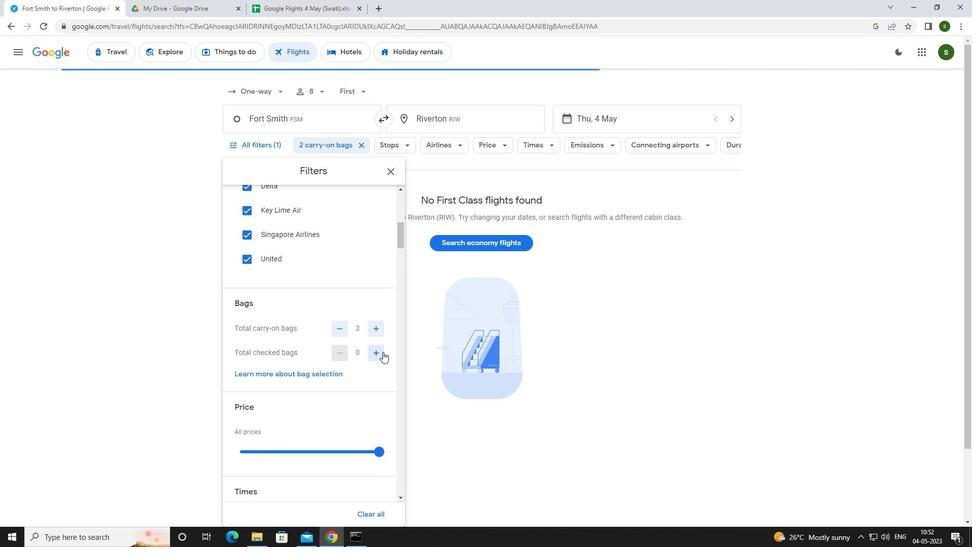 
Action: Mouse pressed left at (382, 352)
Screenshot: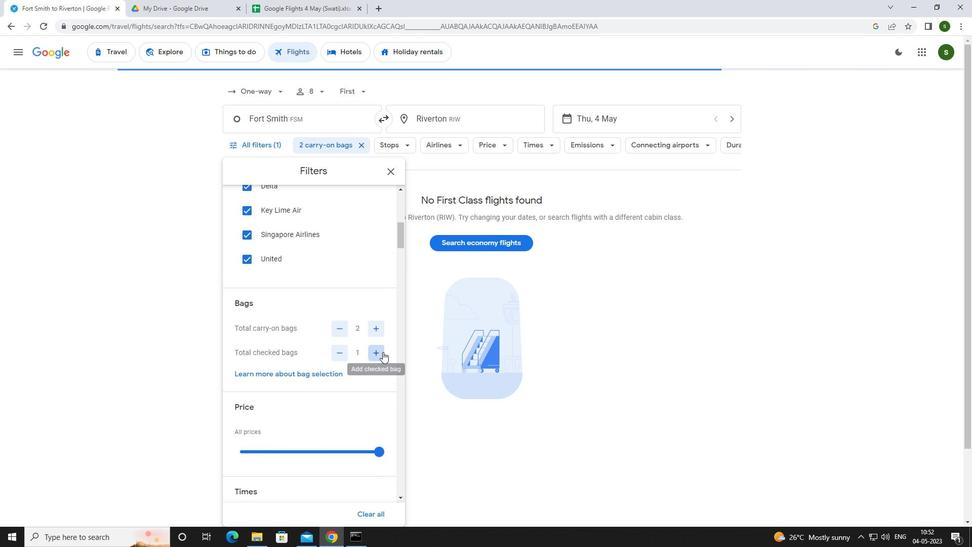 
Action: Mouse pressed left at (382, 352)
Screenshot: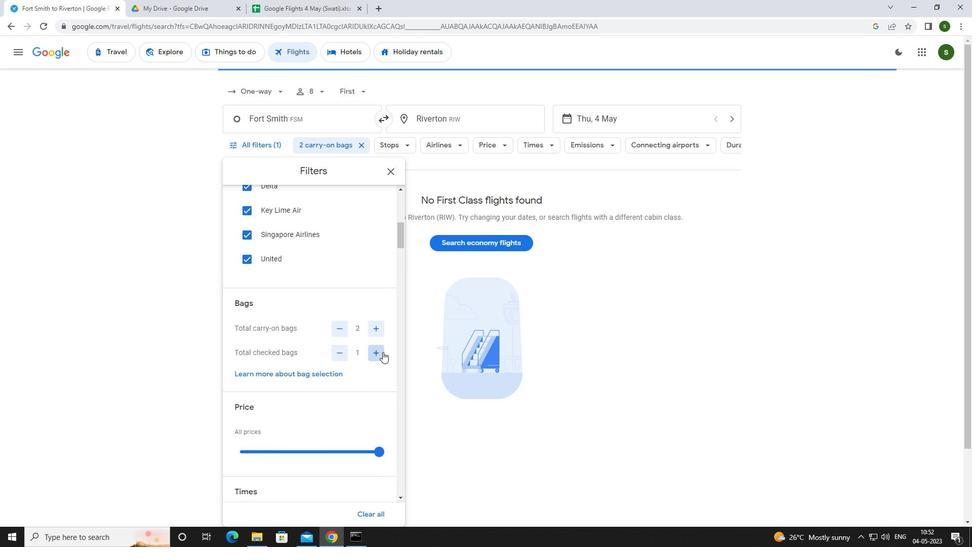 
Action: Mouse pressed left at (382, 352)
Screenshot: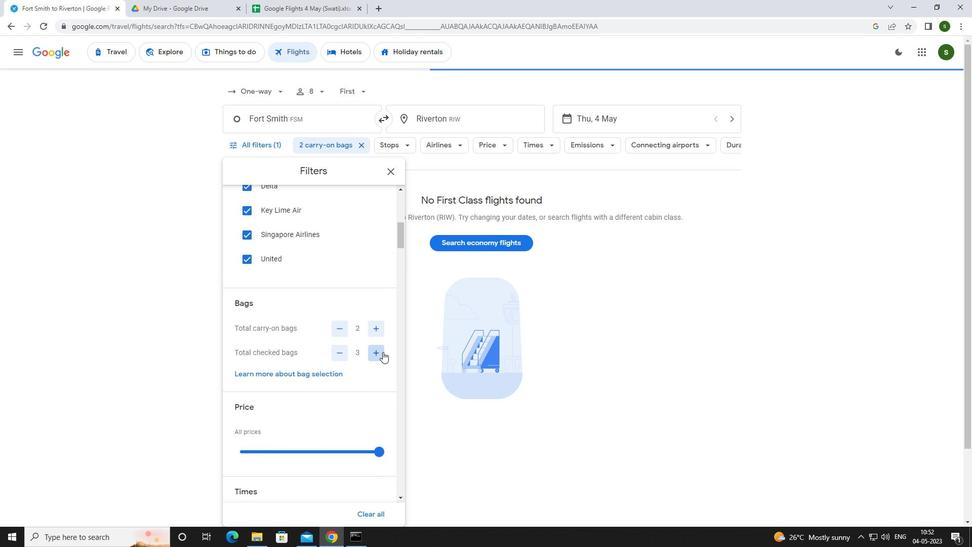 
Action: Mouse pressed left at (382, 352)
Screenshot: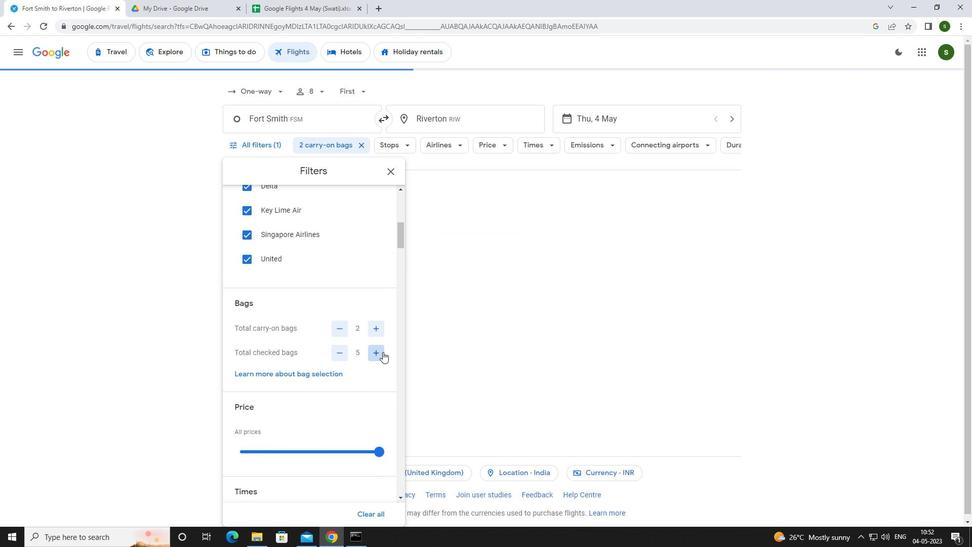 
Action: Mouse scrolled (382, 351) with delta (0, 0)
Screenshot: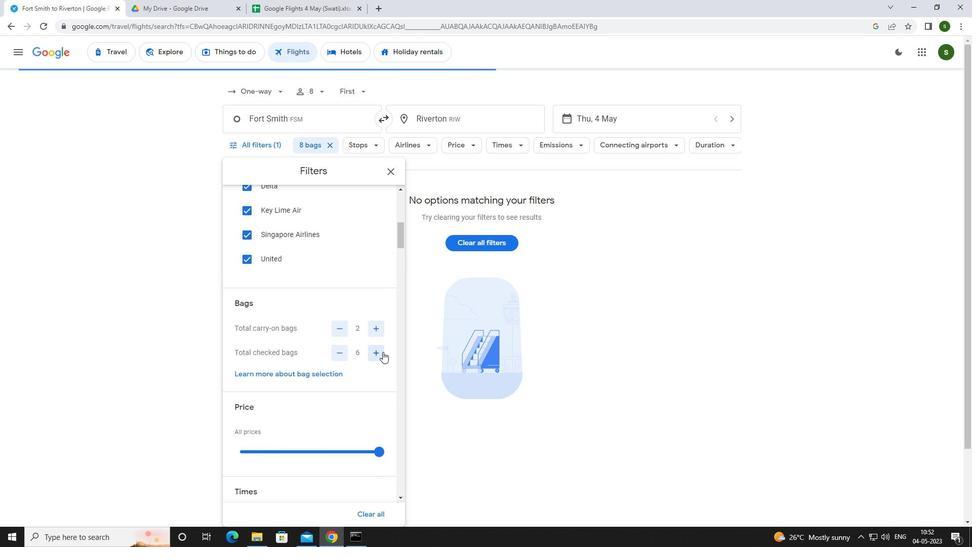
Action: Mouse scrolled (382, 351) with delta (0, 0)
Screenshot: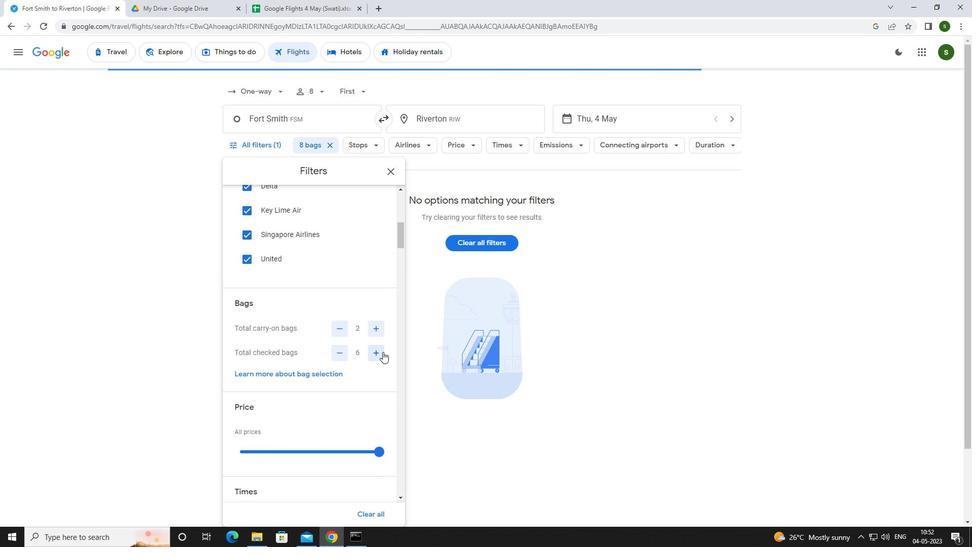 
Action: Mouse pressed left at (382, 352)
Screenshot: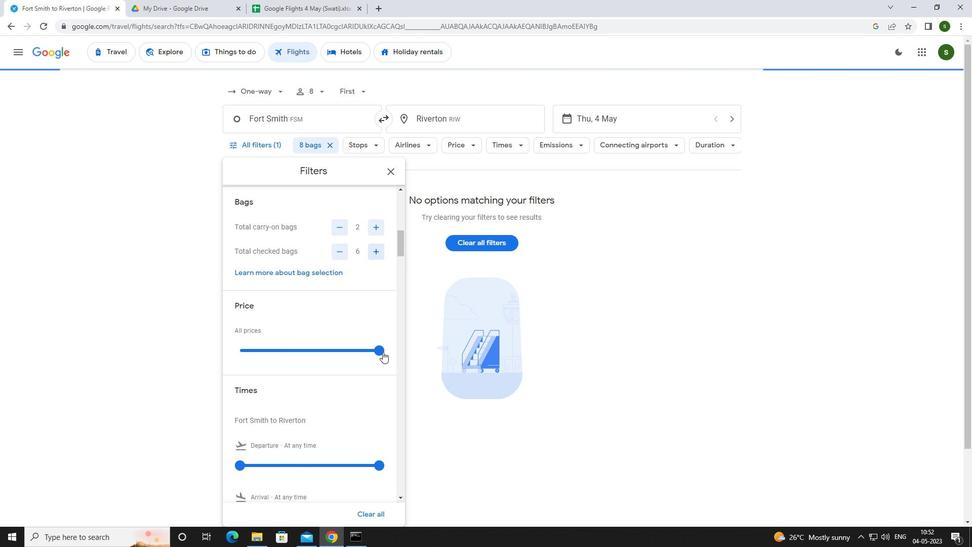 
Action: Mouse scrolled (382, 351) with delta (0, 0)
Screenshot: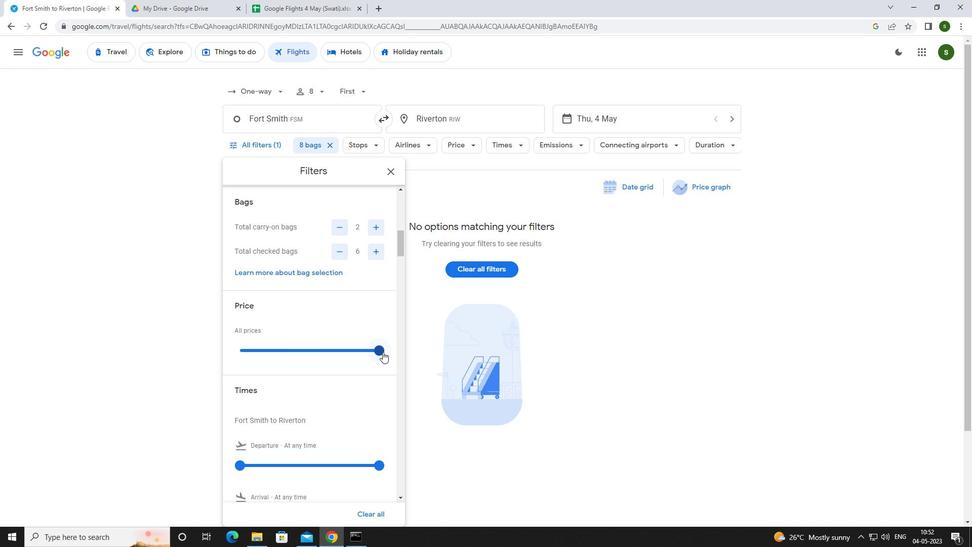 
Action: Mouse scrolled (382, 351) with delta (0, 0)
Screenshot: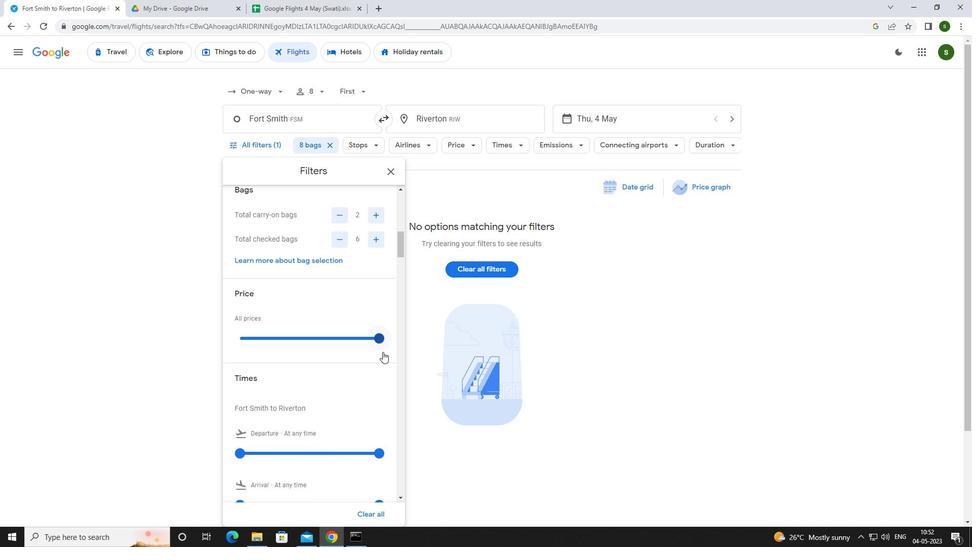
Action: Mouse moved to (236, 363)
Screenshot: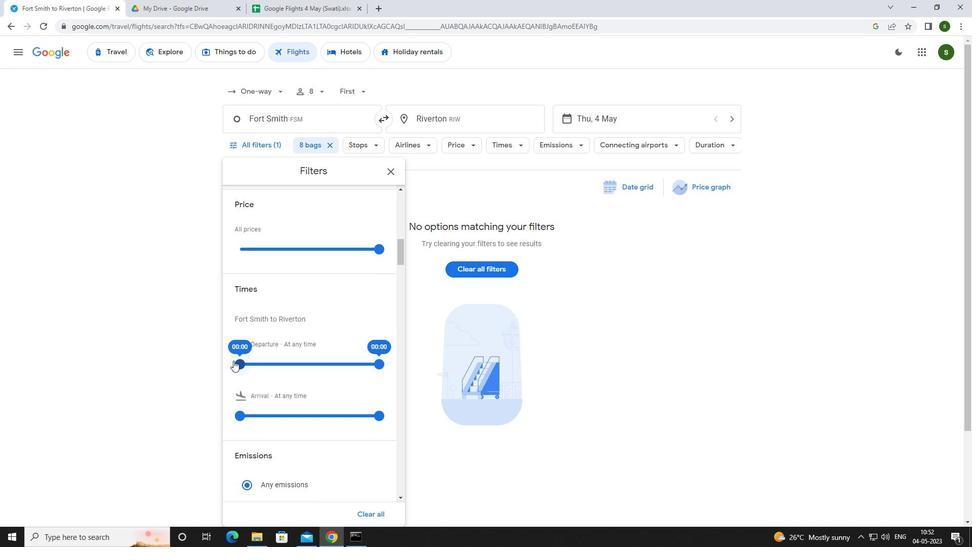 
Action: Mouse pressed left at (236, 363)
Screenshot: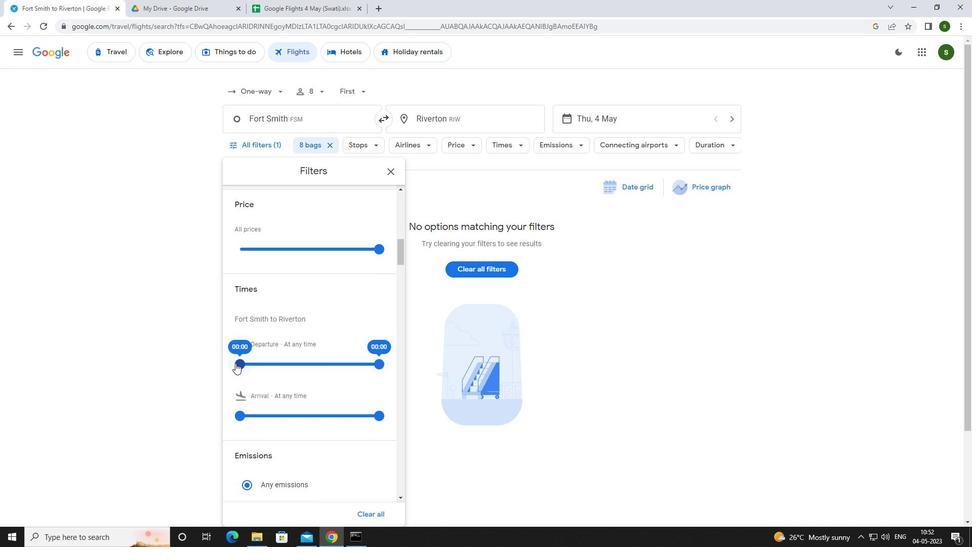 
Action: Mouse moved to (558, 320)
Screenshot: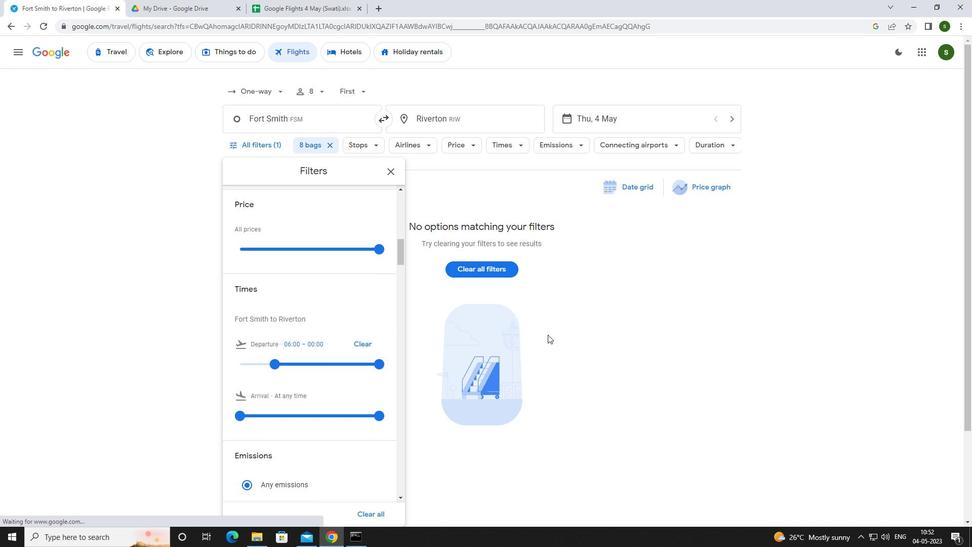 
Action: Mouse pressed left at (558, 320)
Screenshot: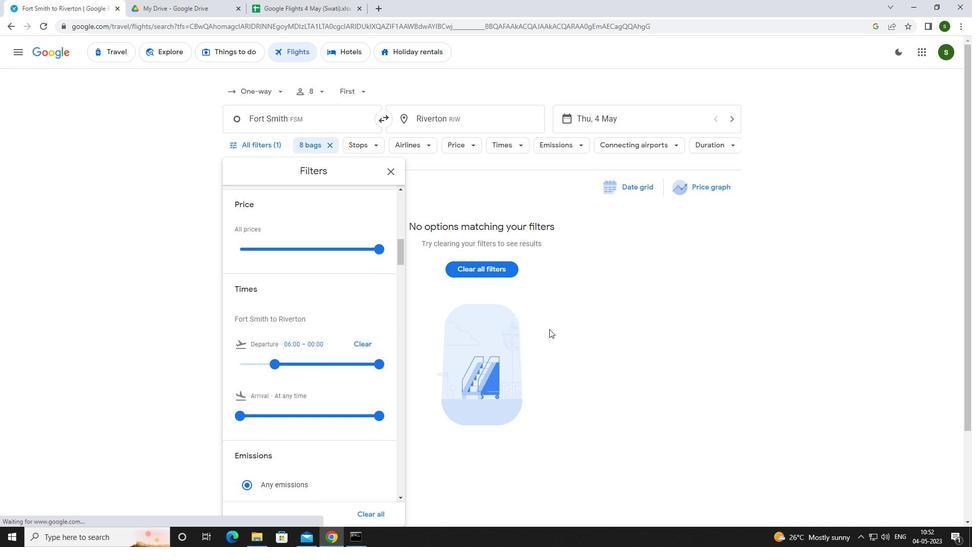 
Action: Mouse moved to (556, 320)
Screenshot: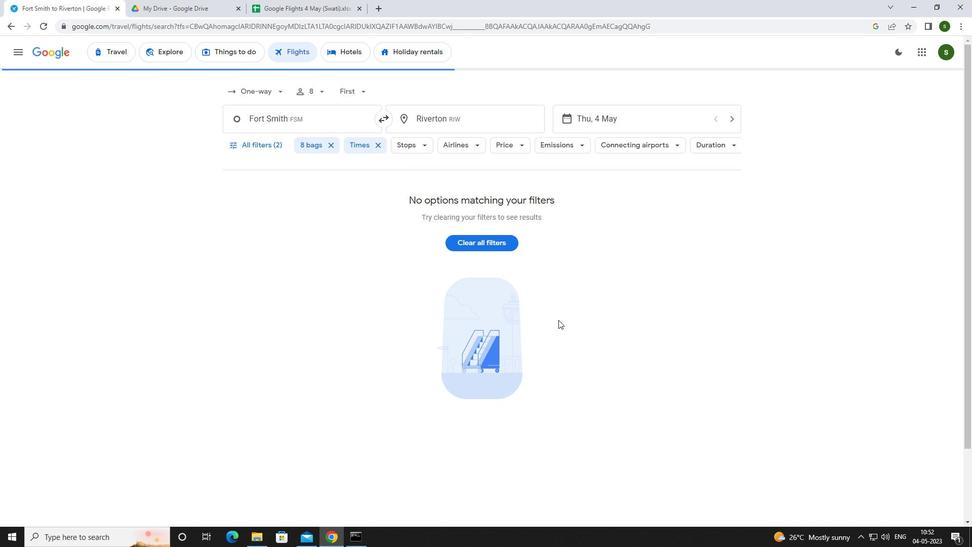 
